 Task: View property listings for Mediterranean-style homes in Scottsdale, Arizona, with a courtyard and tile roofing, and prioritize properties with southwestern aesthetics.
Action: Mouse moved to (385, 210)
Screenshot: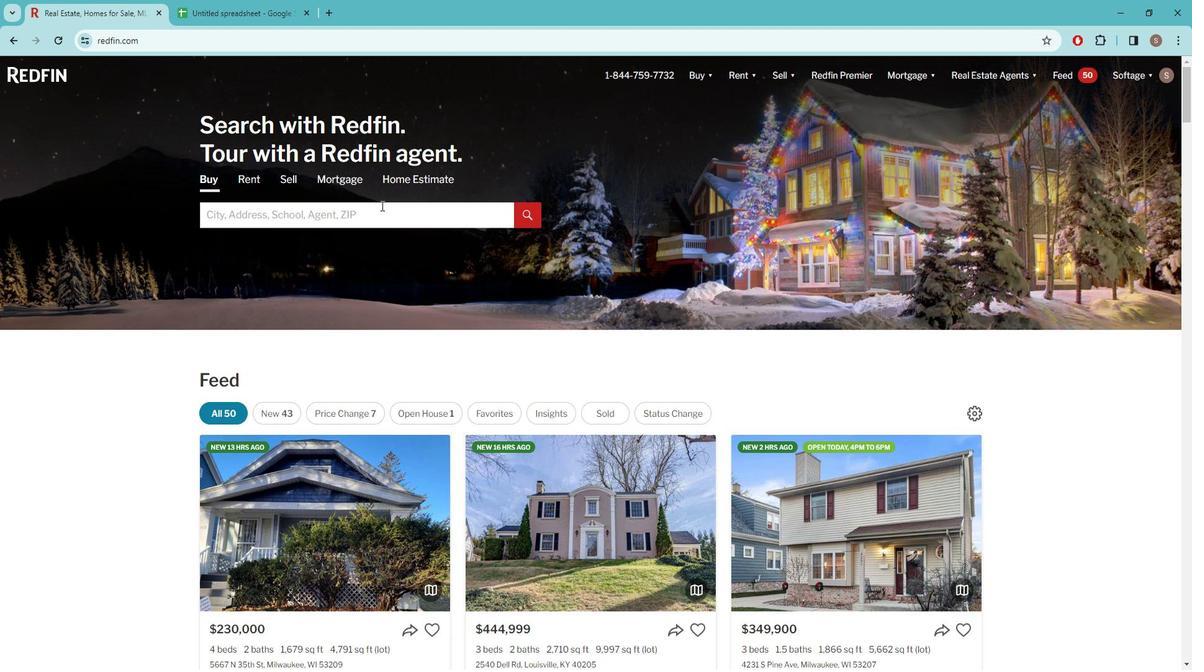 
Action: Mouse pressed left at (385, 210)
Screenshot: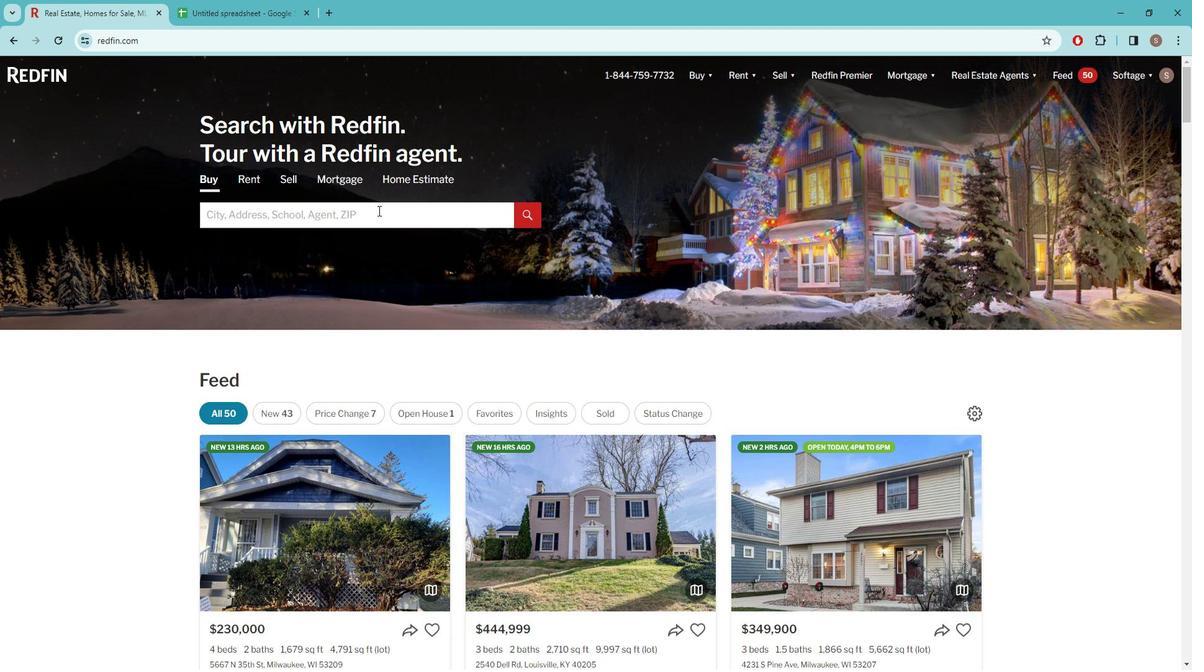 
Action: Key pressed s<Key.caps_lock>COTTSDALE
Screenshot: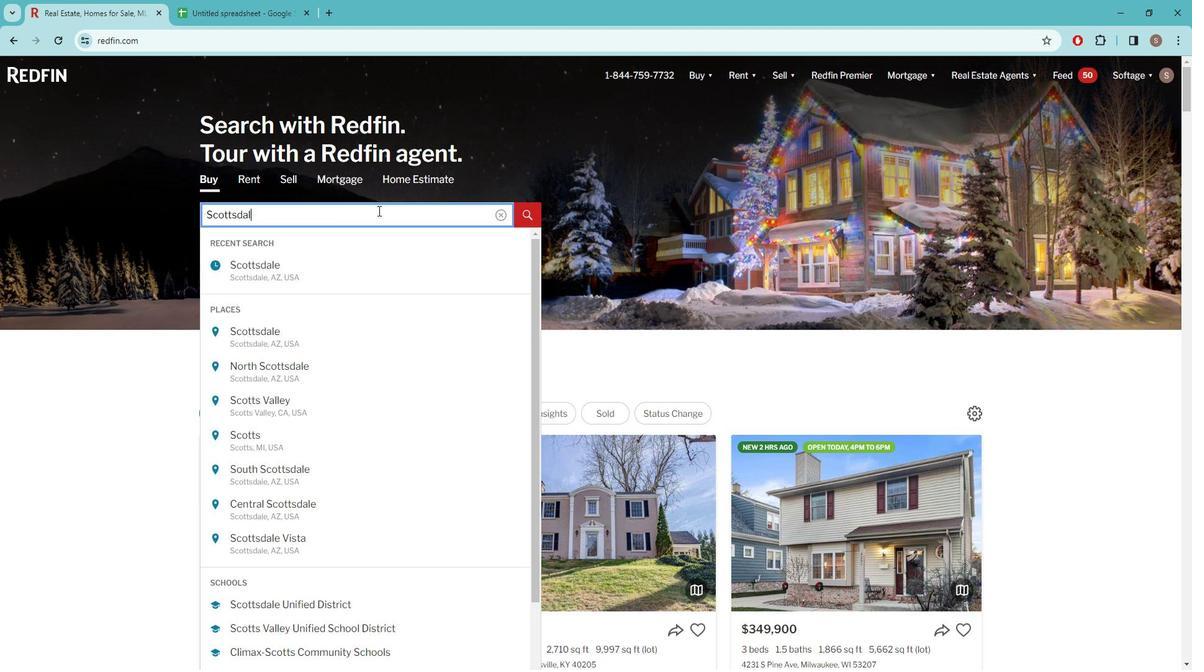 
Action: Mouse moved to (295, 265)
Screenshot: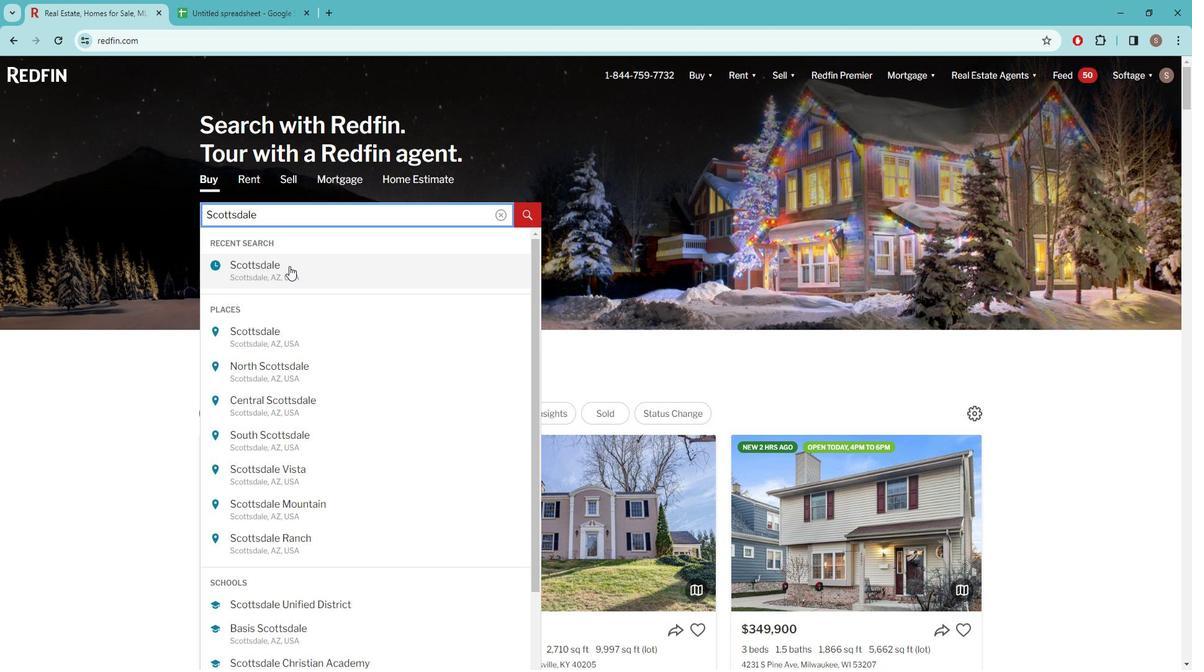 
Action: Mouse pressed left at (295, 265)
Screenshot: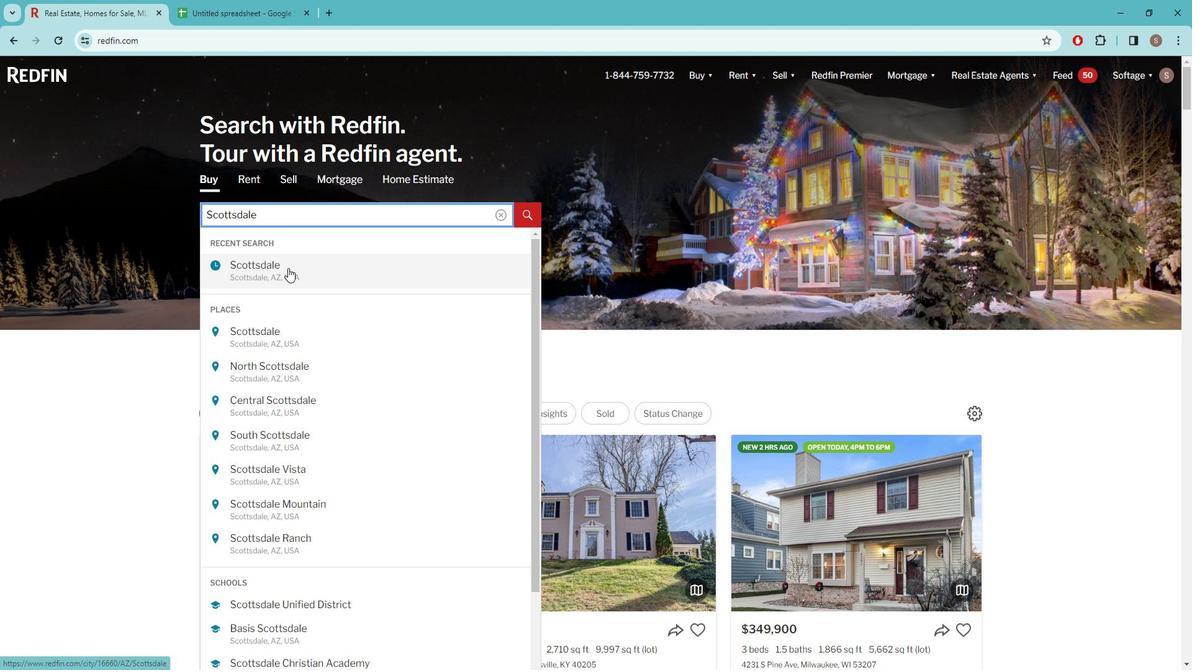 
Action: Mouse moved to (1047, 160)
Screenshot: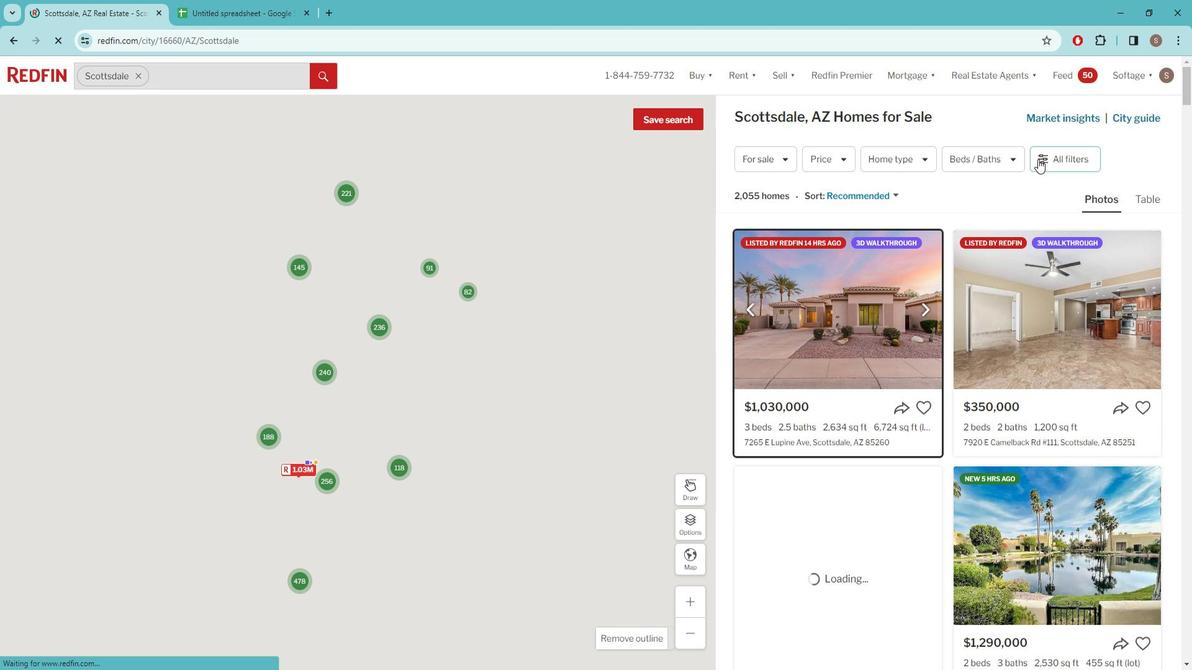 
Action: Mouse pressed left at (1047, 160)
Screenshot: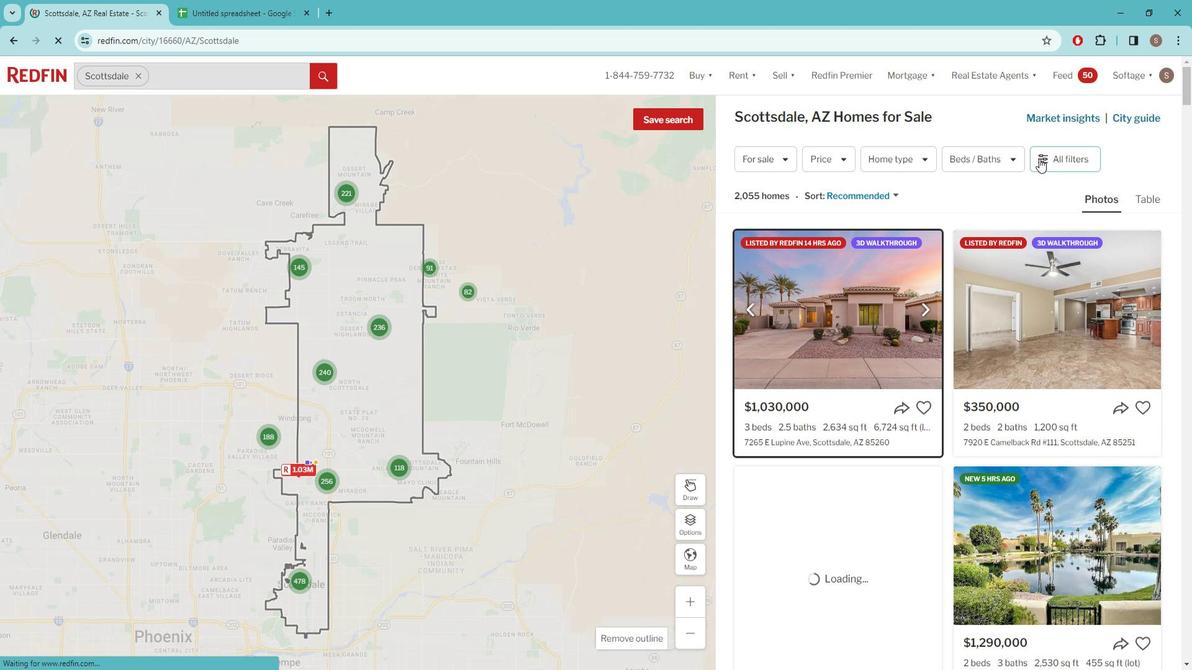 
Action: Mouse moved to (1048, 160)
Screenshot: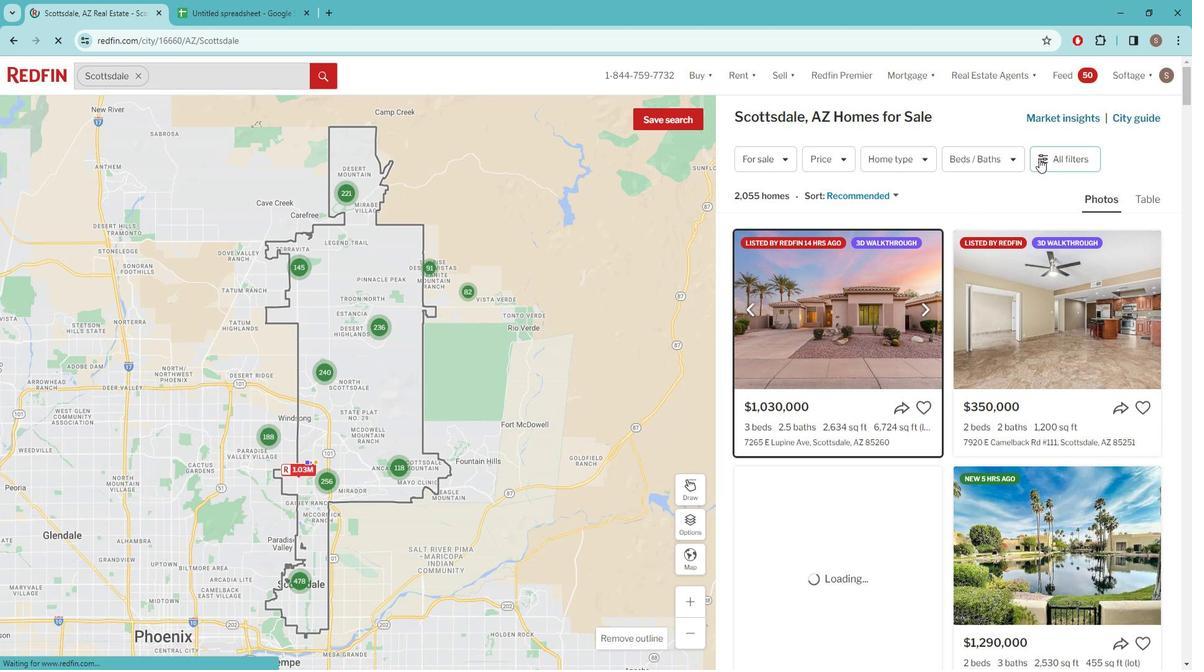 
Action: Mouse pressed left at (1048, 160)
Screenshot: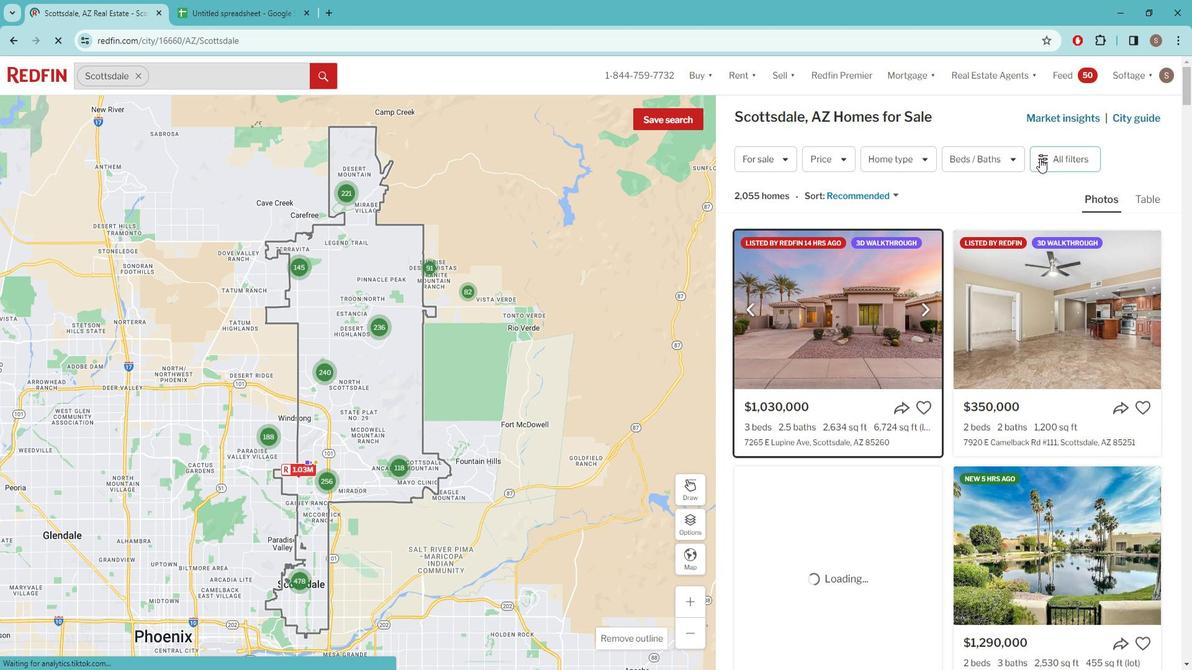 
Action: Mouse pressed left at (1048, 160)
Screenshot: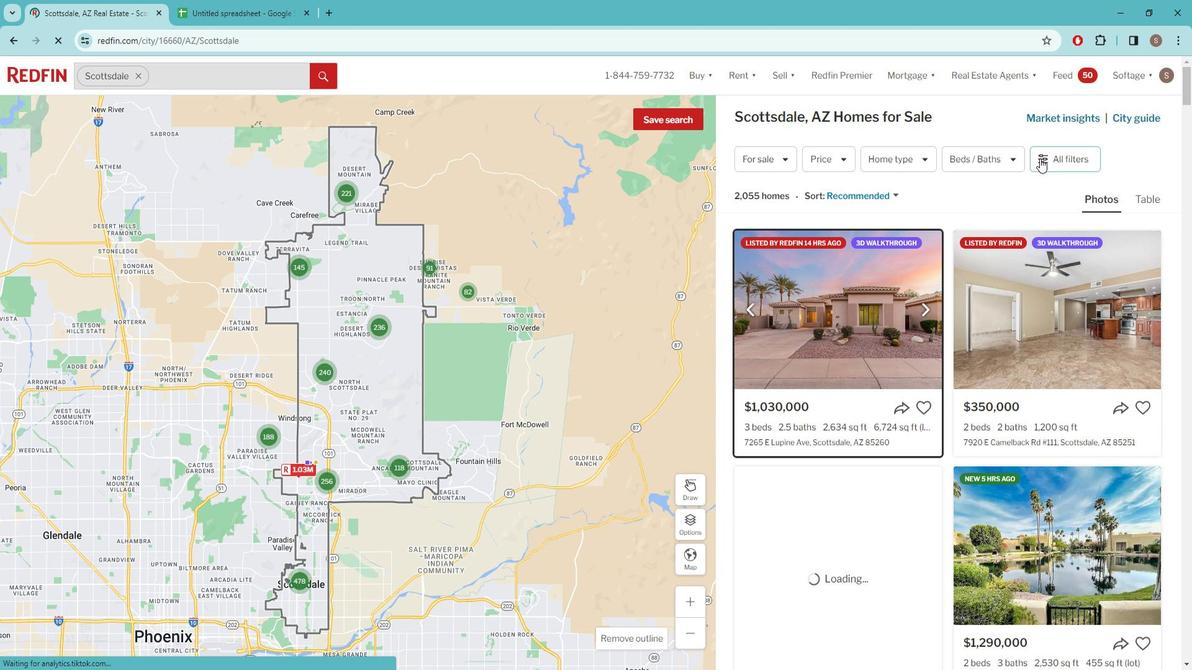 
Action: Mouse moved to (1048, 156)
Screenshot: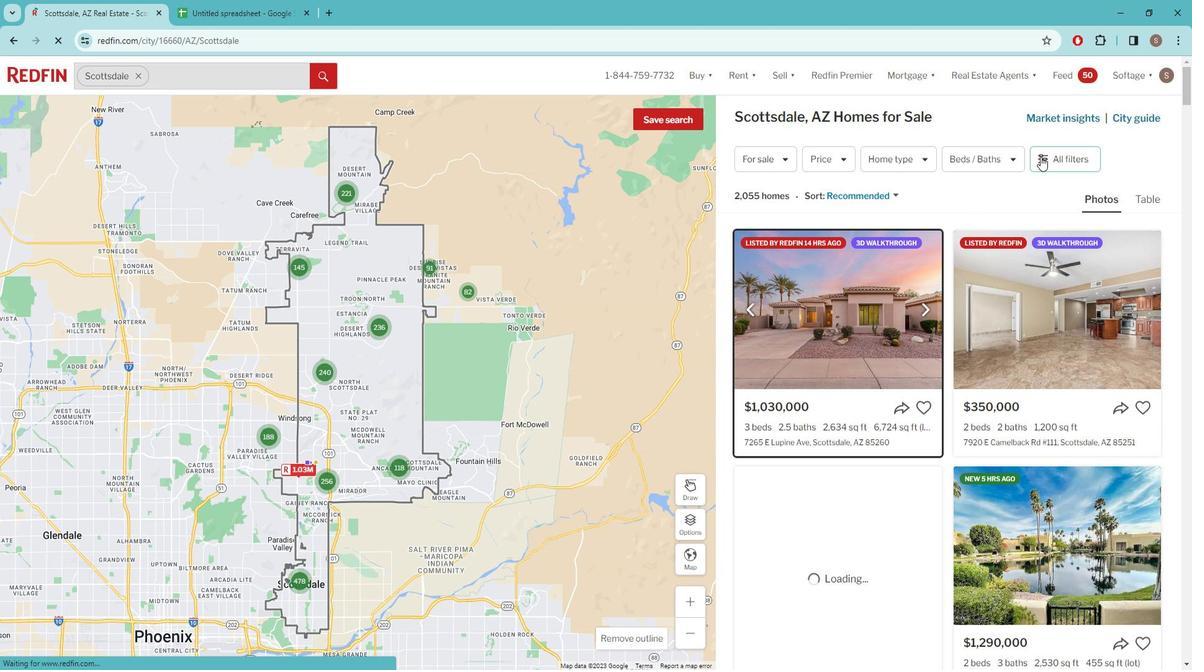 
Action: Mouse pressed left at (1048, 156)
Screenshot: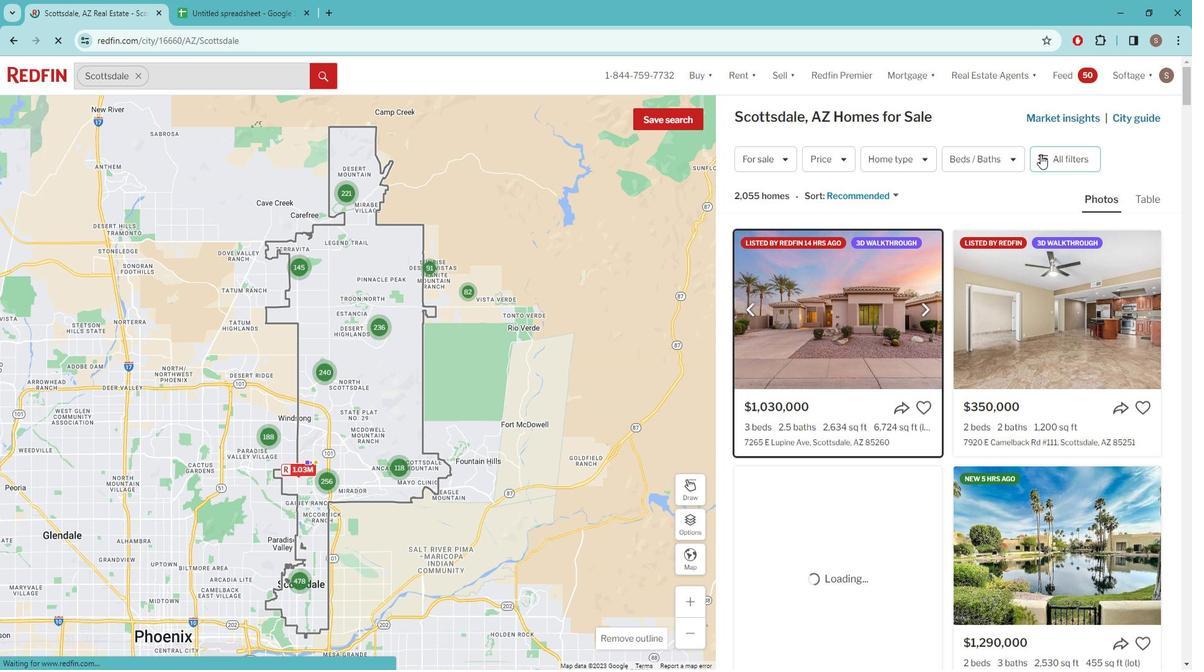 
Action: Mouse moved to (1058, 155)
Screenshot: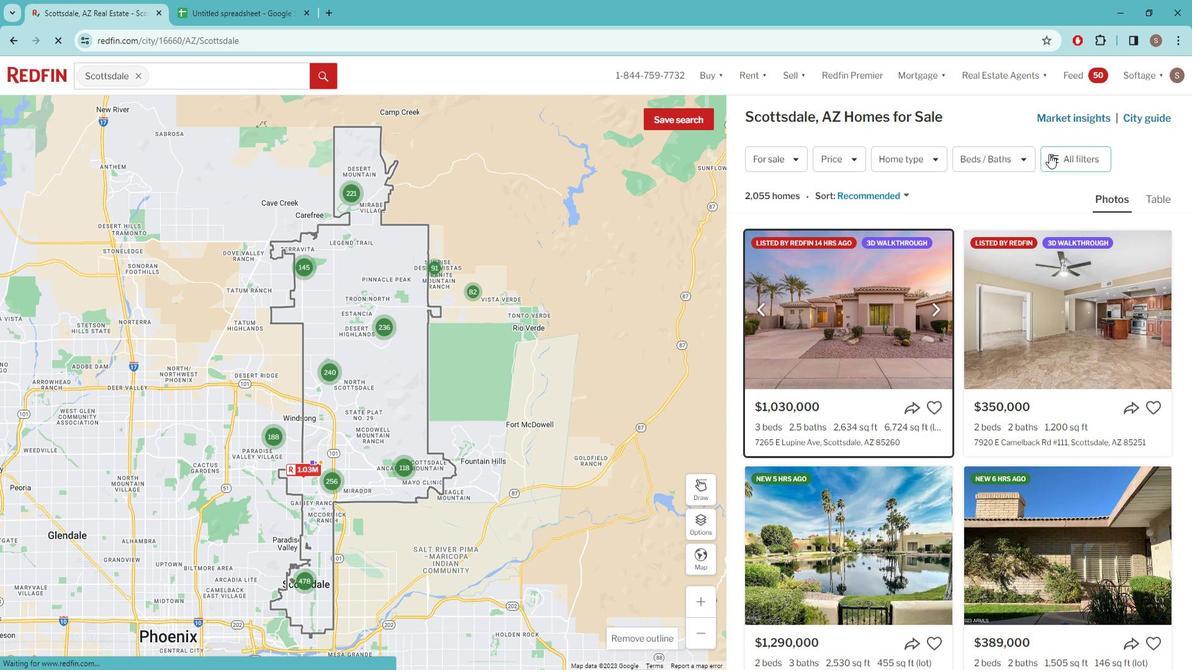 
Action: Mouse pressed left at (1058, 155)
Screenshot: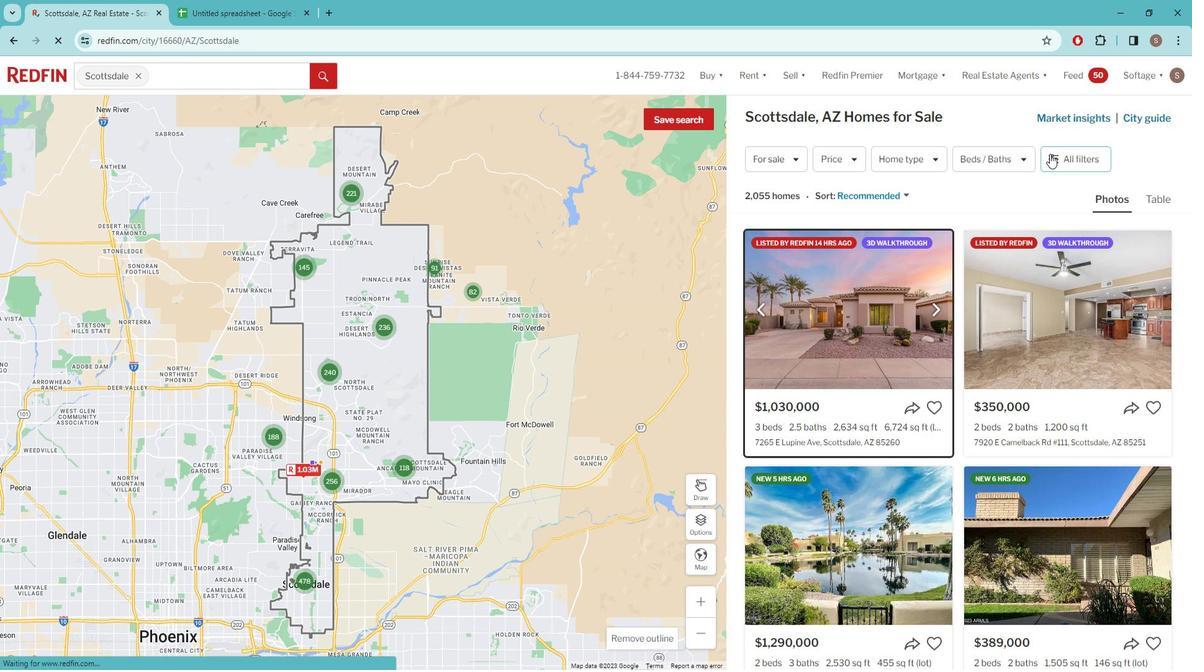 
Action: Mouse pressed left at (1058, 155)
Screenshot: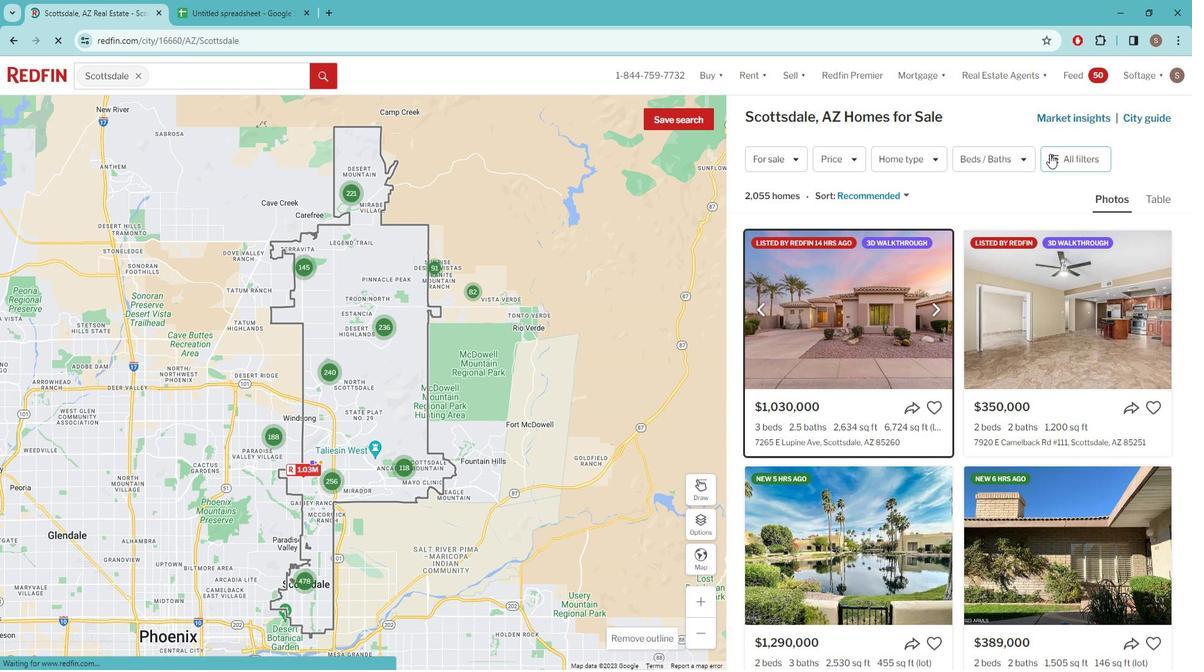 
Action: Mouse moved to (943, 244)
Screenshot: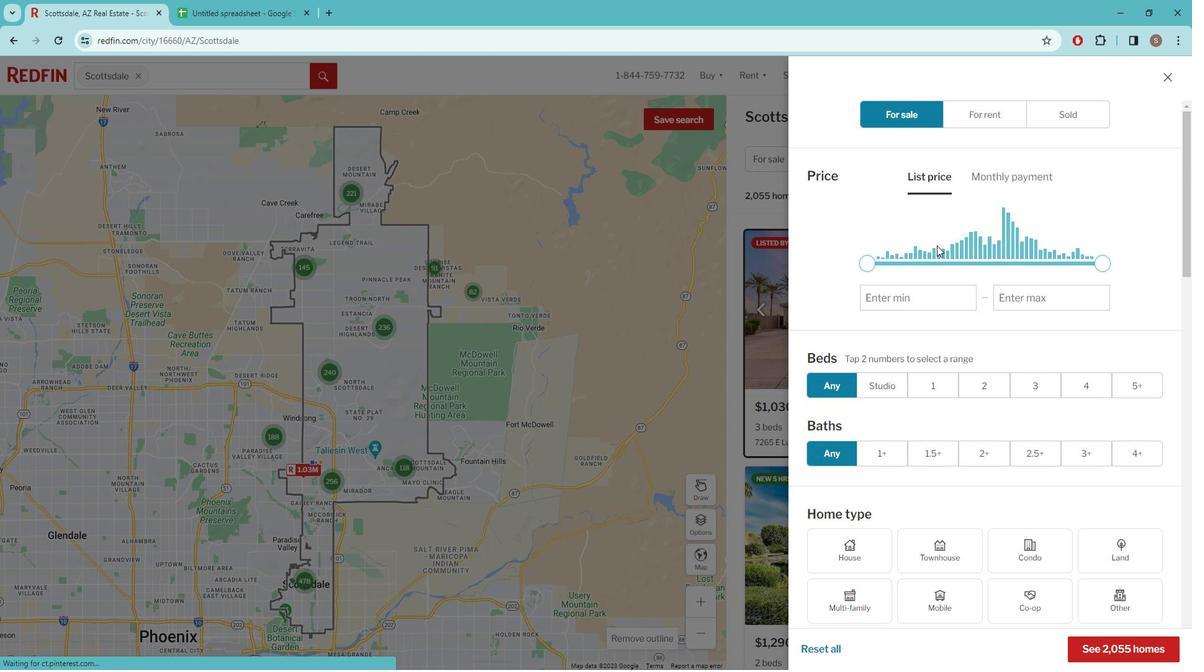 
Action: Mouse scrolled (943, 244) with delta (0, 0)
Screenshot: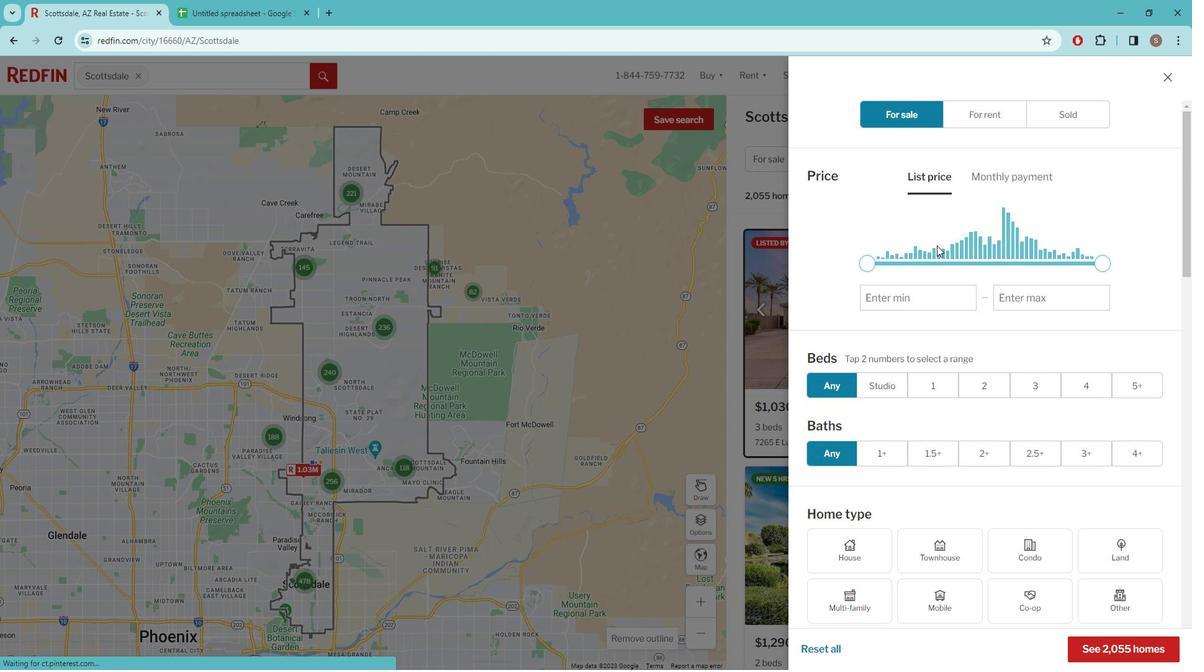 
Action: Mouse moved to (938, 246)
Screenshot: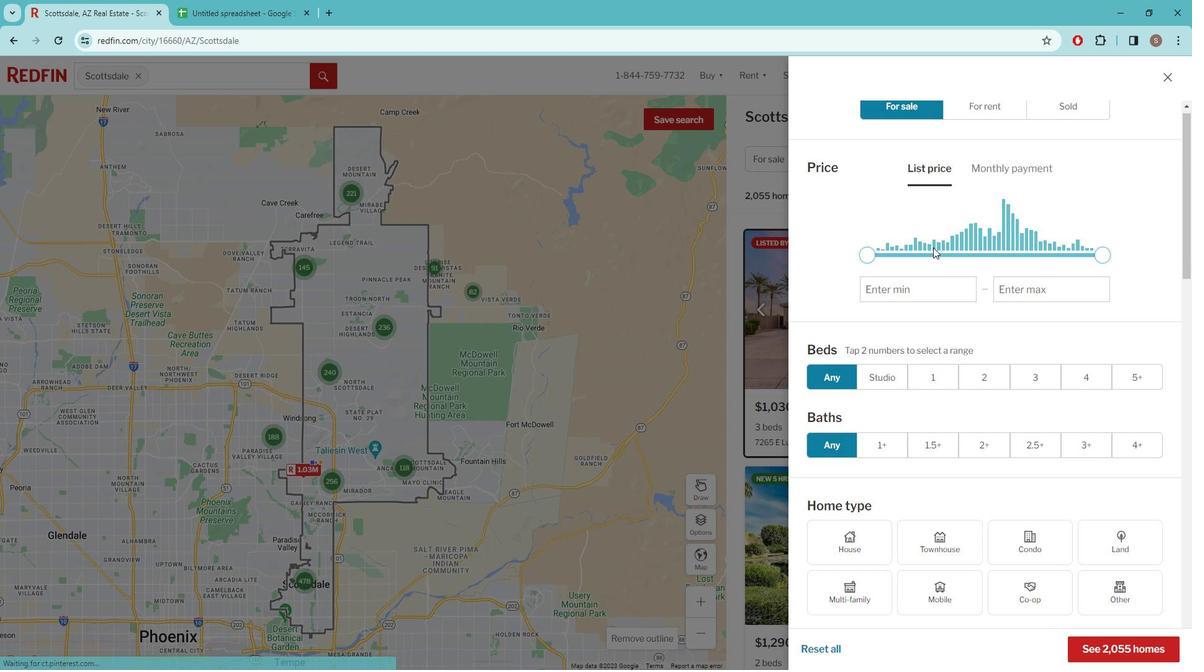 
Action: Mouse scrolled (938, 245) with delta (0, 0)
Screenshot: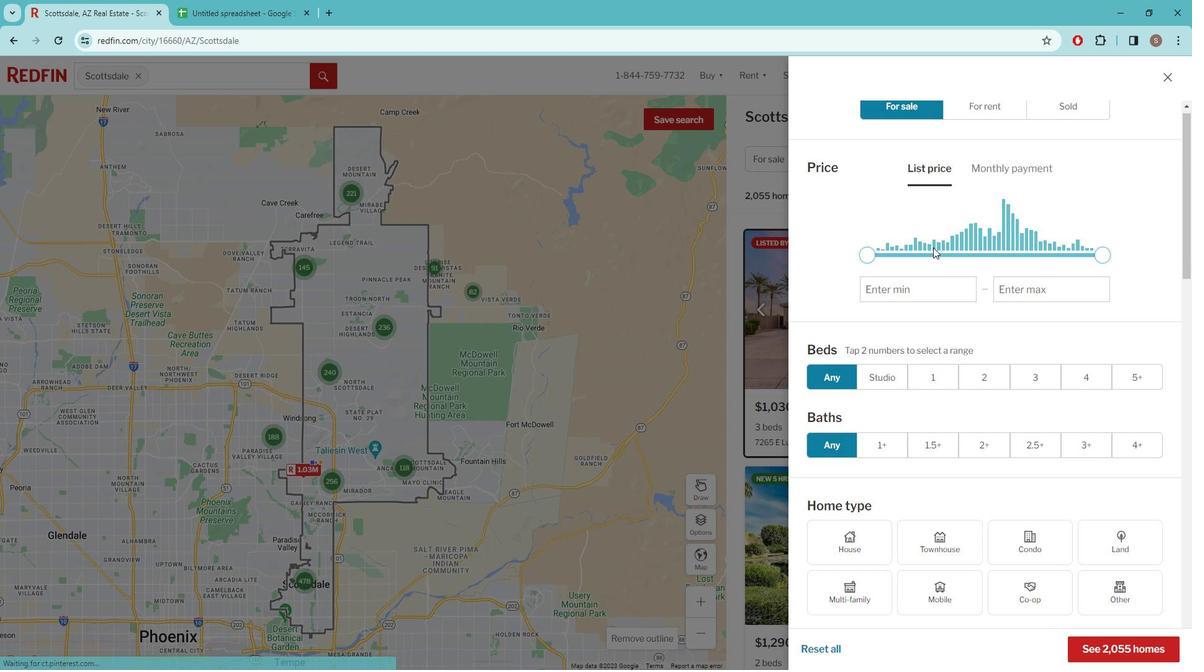 
Action: Mouse moved to (934, 247)
Screenshot: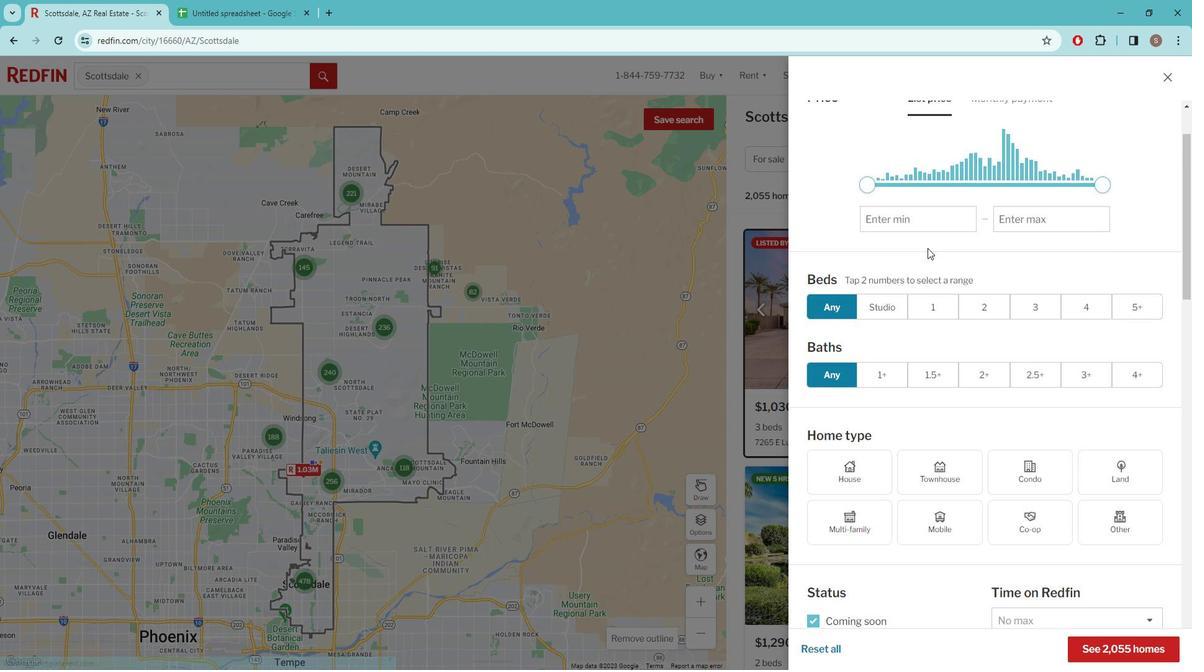 
Action: Mouse scrolled (934, 247) with delta (0, 0)
Screenshot: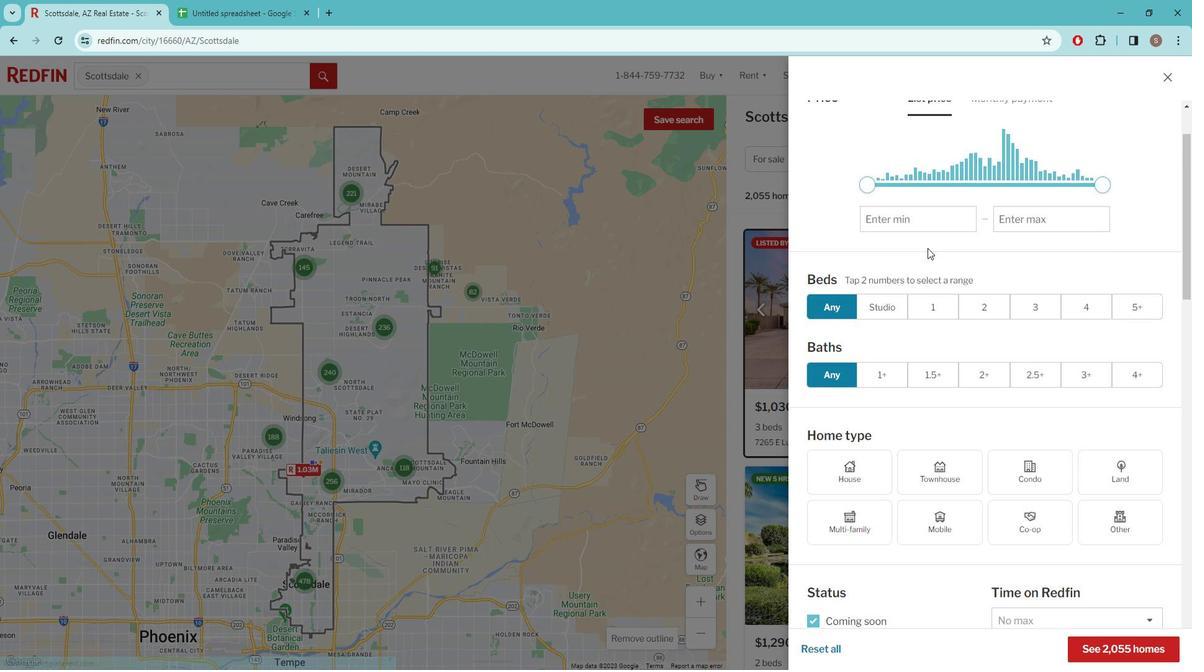 
Action: Mouse moved to (918, 250)
Screenshot: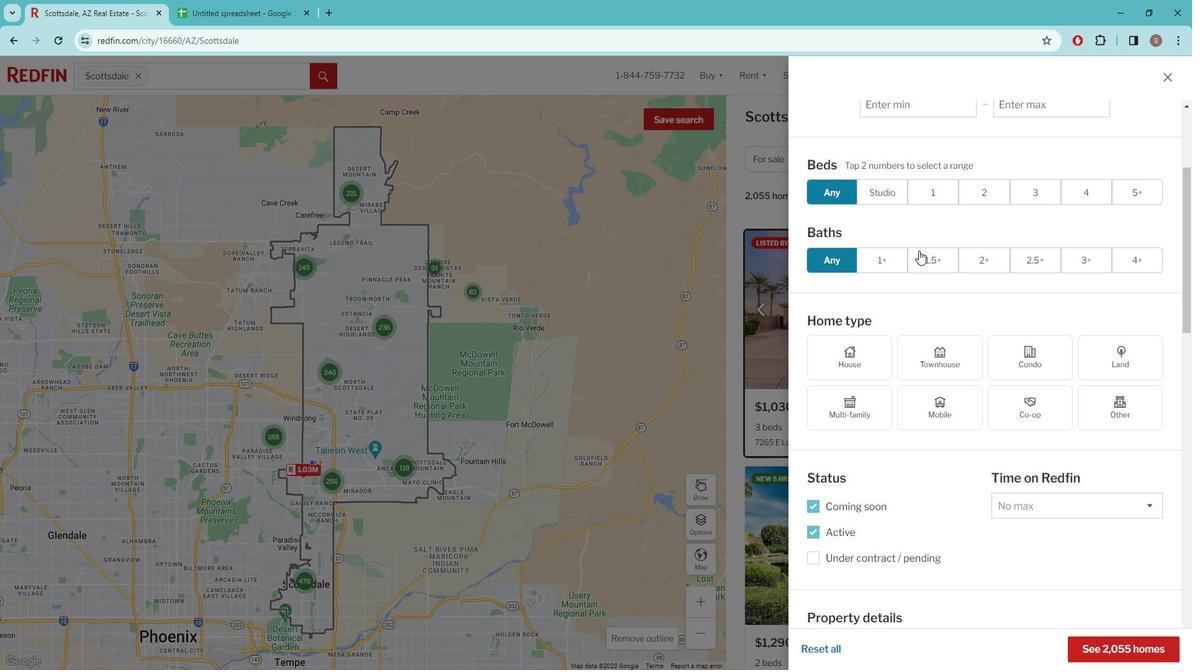 
Action: Mouse scrolled (918, 250) with delta (0, 0)
Screenshot: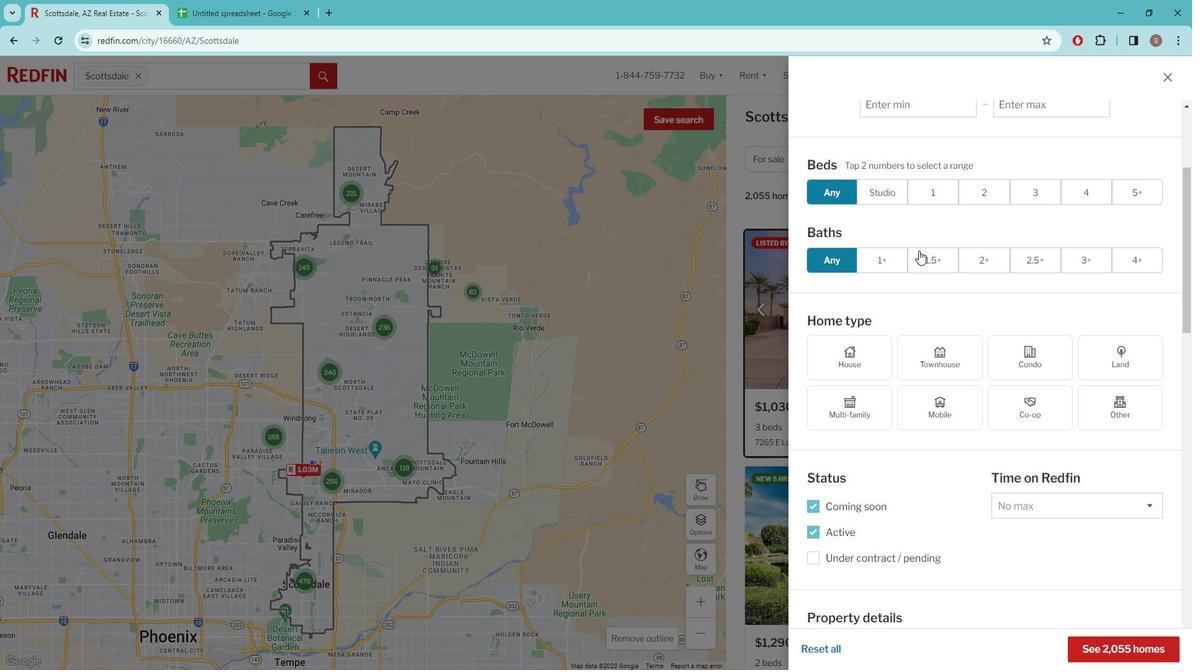 
Action: Mouse moved to (912, 254)
Screenshot: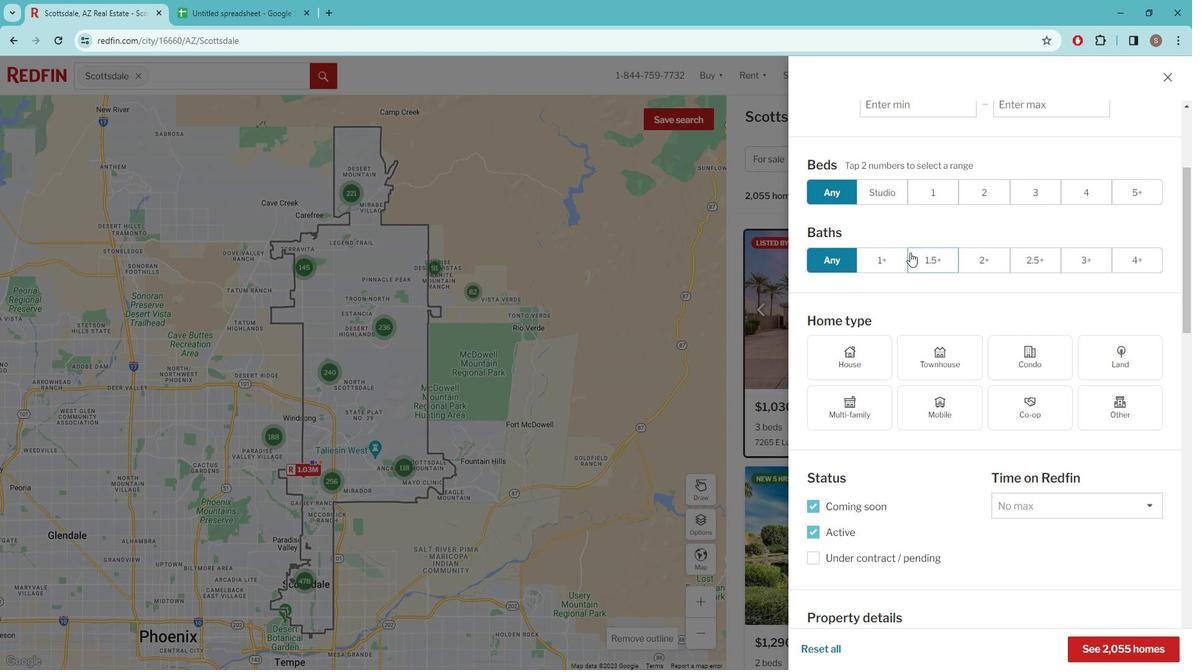 
Action: Mouse scrolled (912, 253) with delta (0, 0)
Screenshot: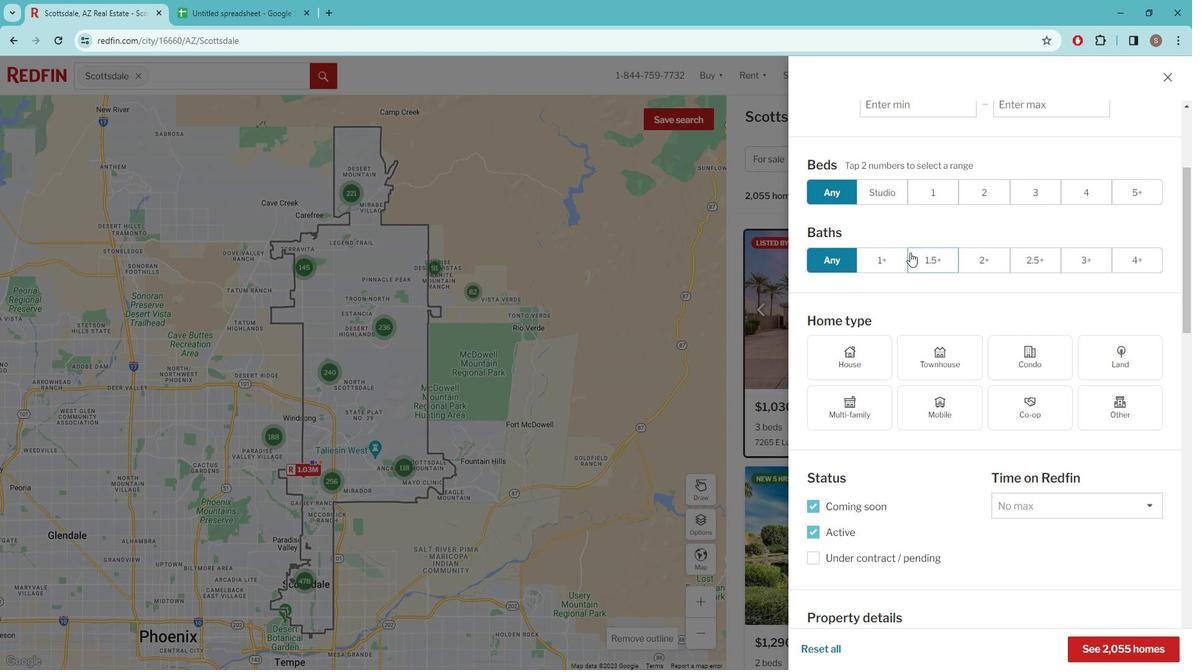 
Action: Mouse moved to (853, 287)
Screenshot: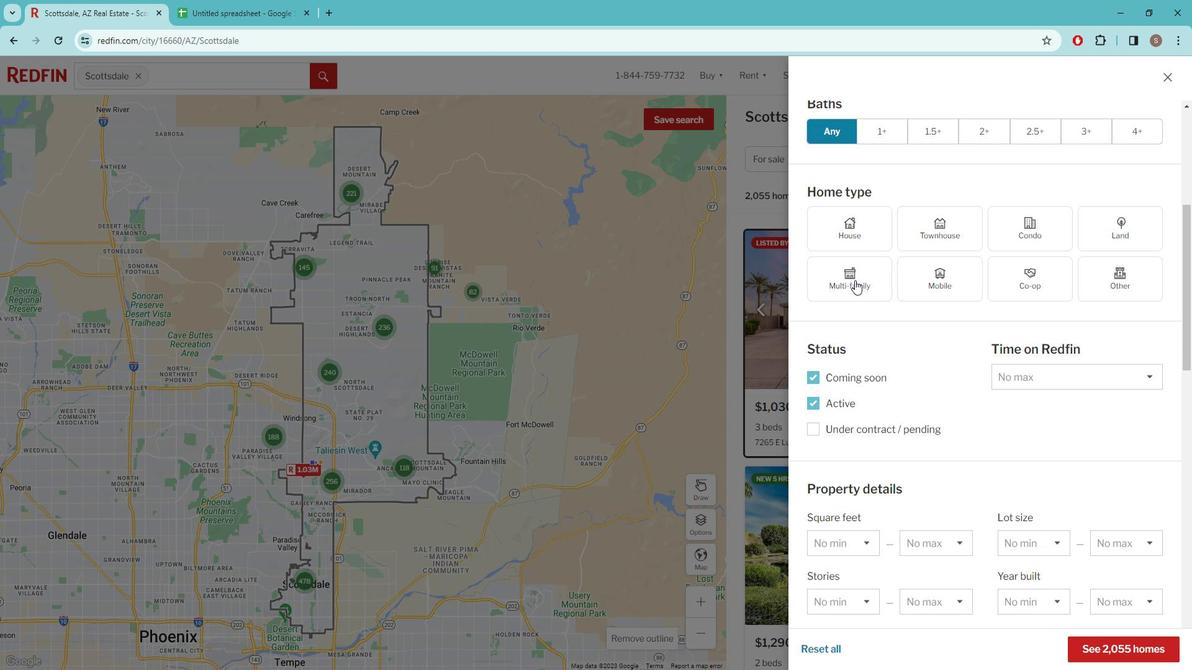 
Action: Mouse scrolled (853, 287) with delta (0, 0)
Screenshot: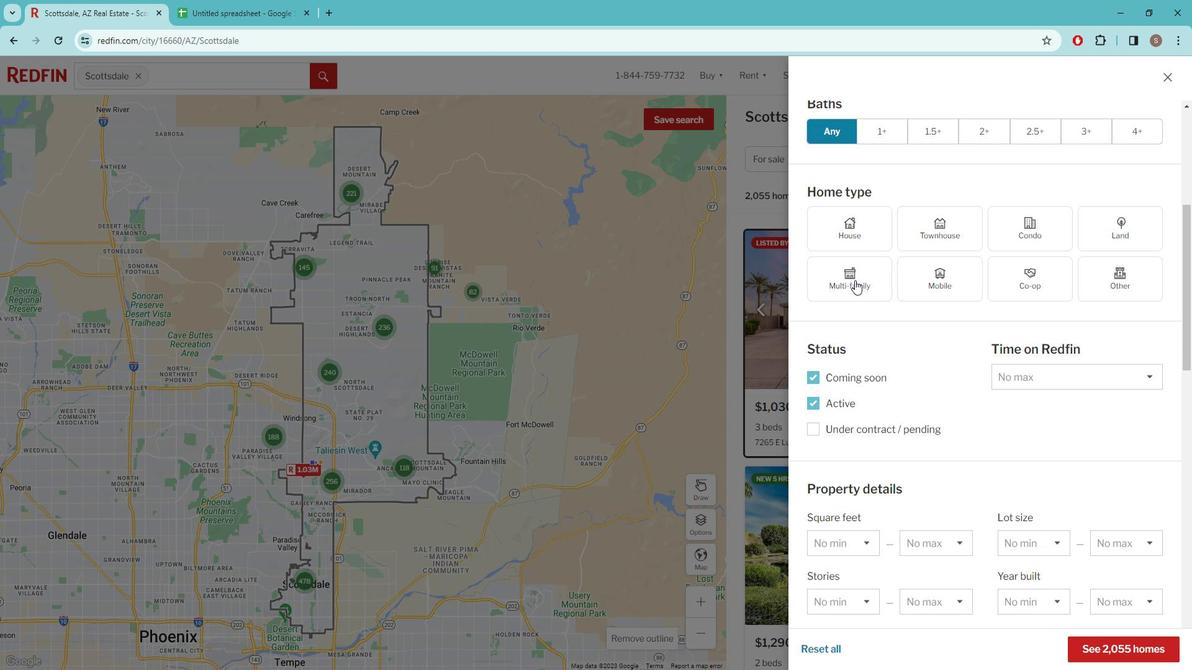 
Action: Mouse moved to (851, 290)
Screenshot: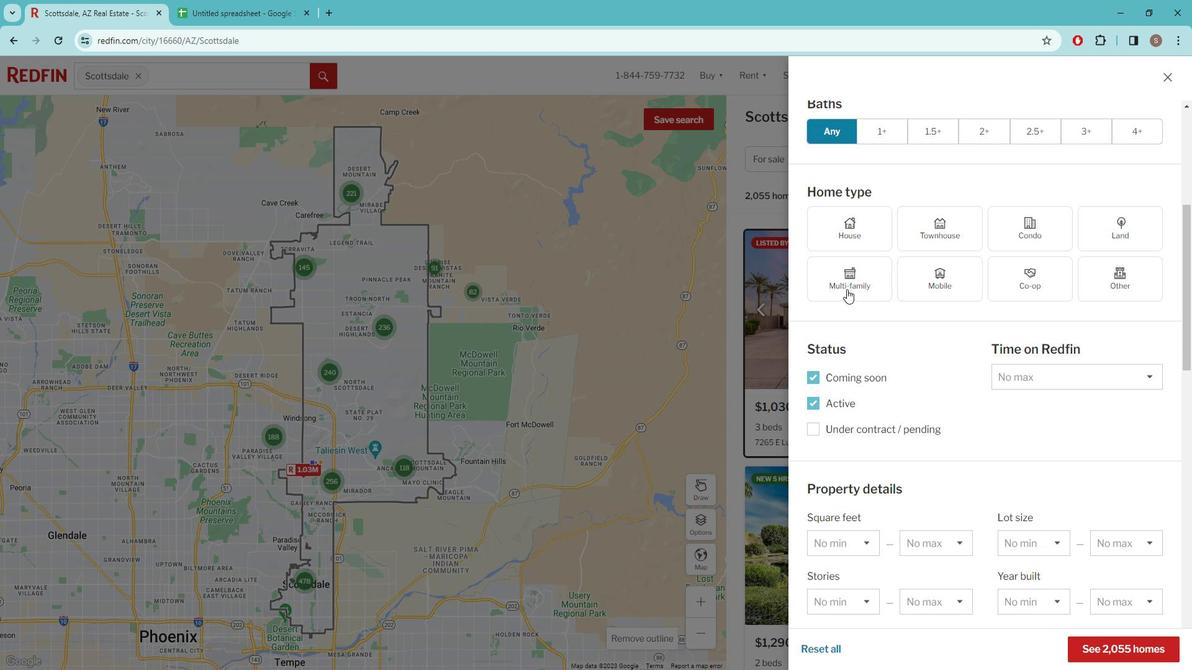 
Action: Mouse scrolled (851, 290) with delta (0, 0)
Screenshot: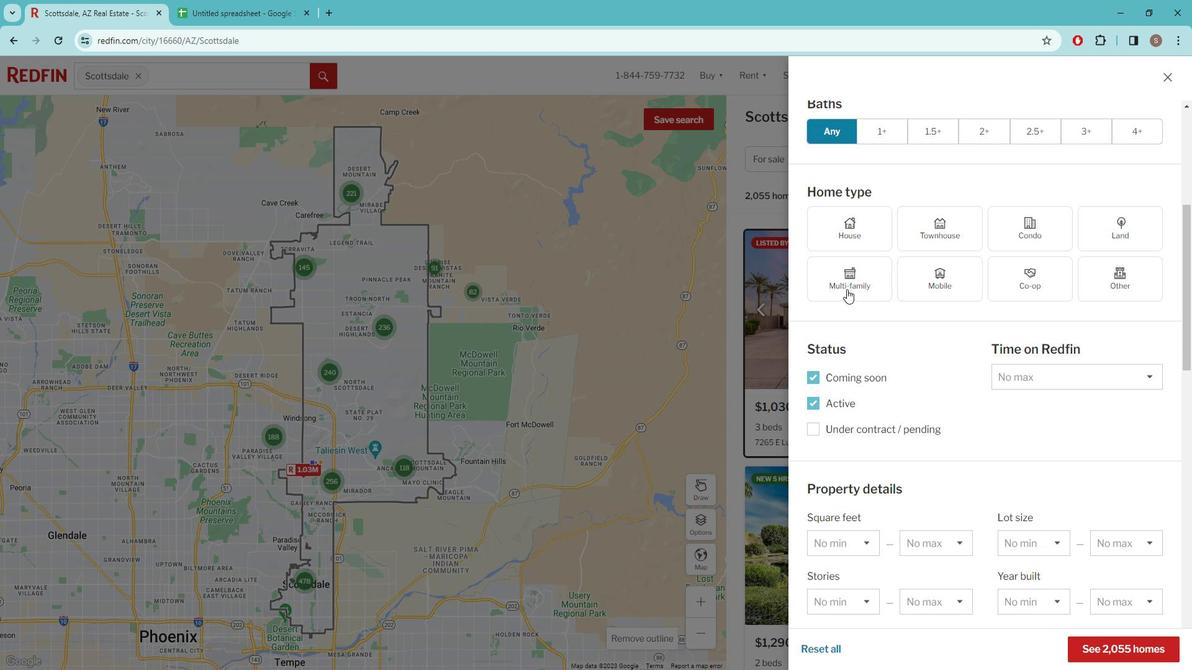 
Action: Mouse moved to (846, 295)
Screenshot: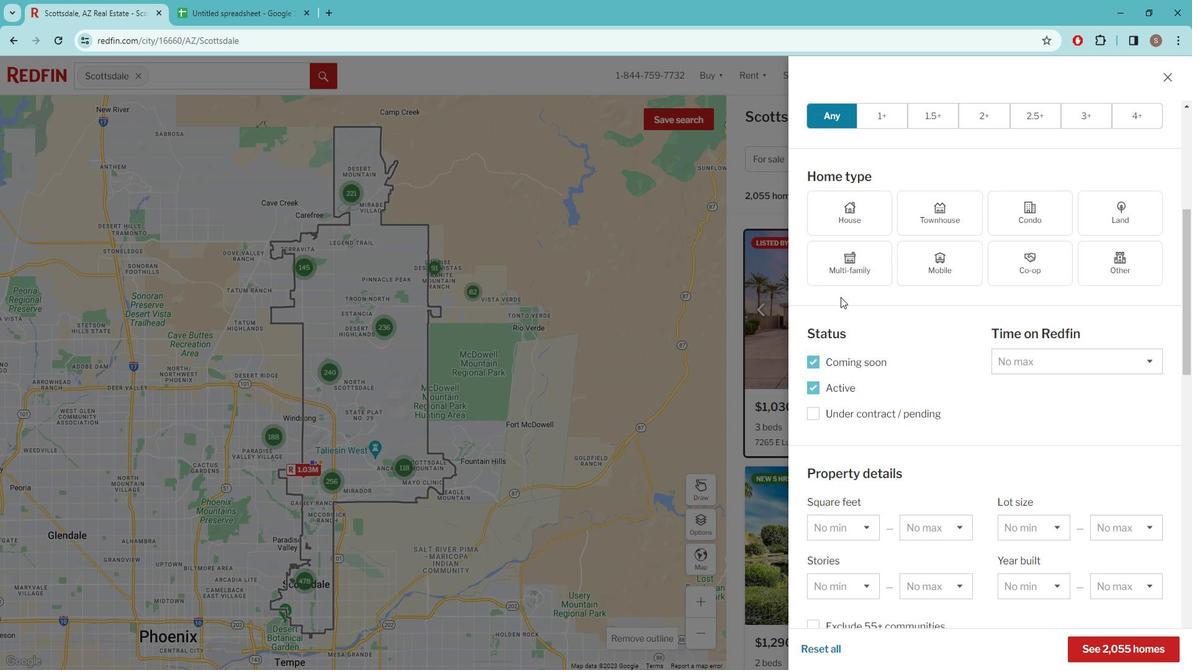 
Action: Mouse scrolled (846, 294) with delta (0, 0)
Screenshot: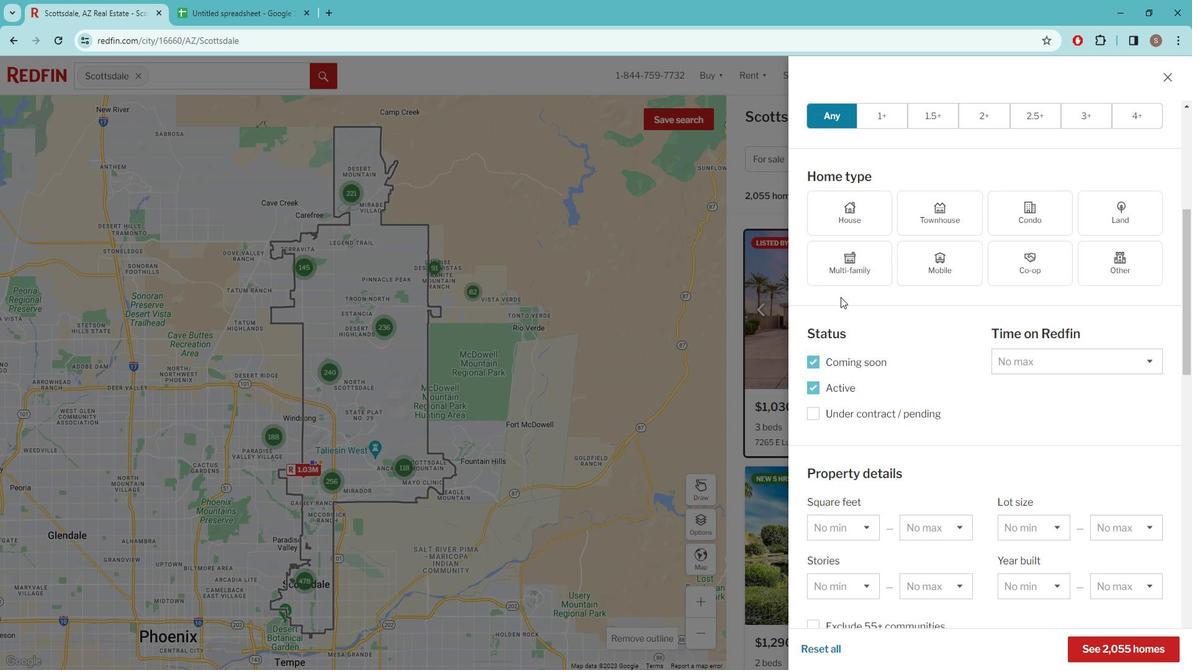 
Action: Mouse moved to (793, 324)
Screenshot: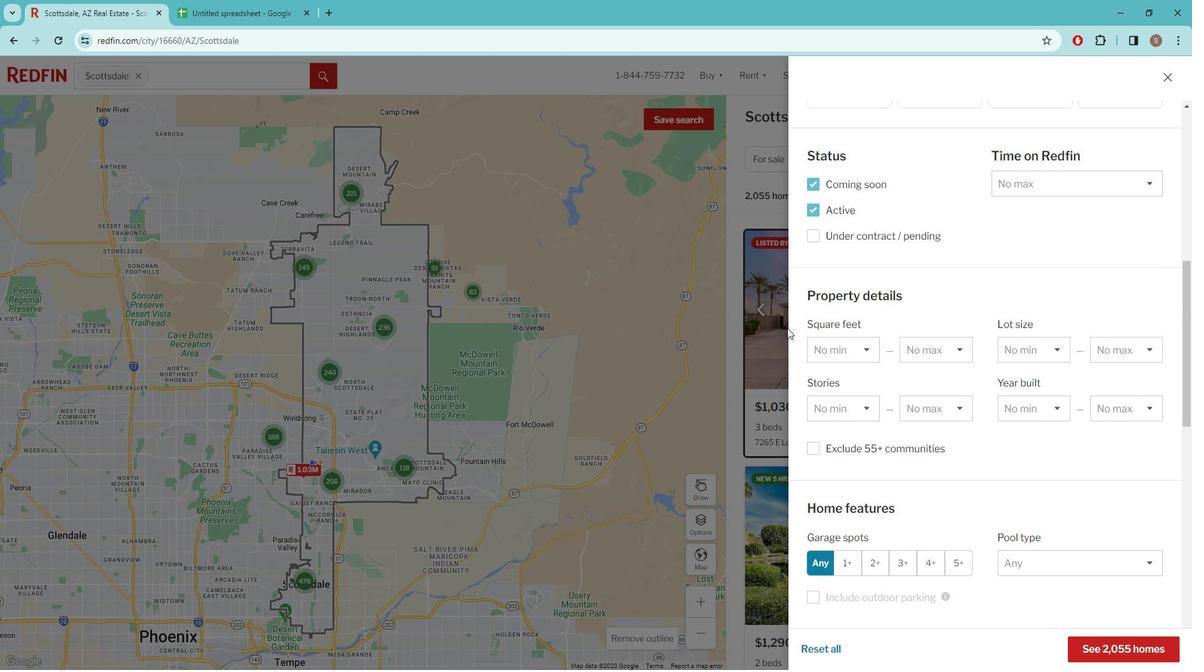 
Action: Mouse scrolled (793, 323) with delta (0, 0)
Screenshot: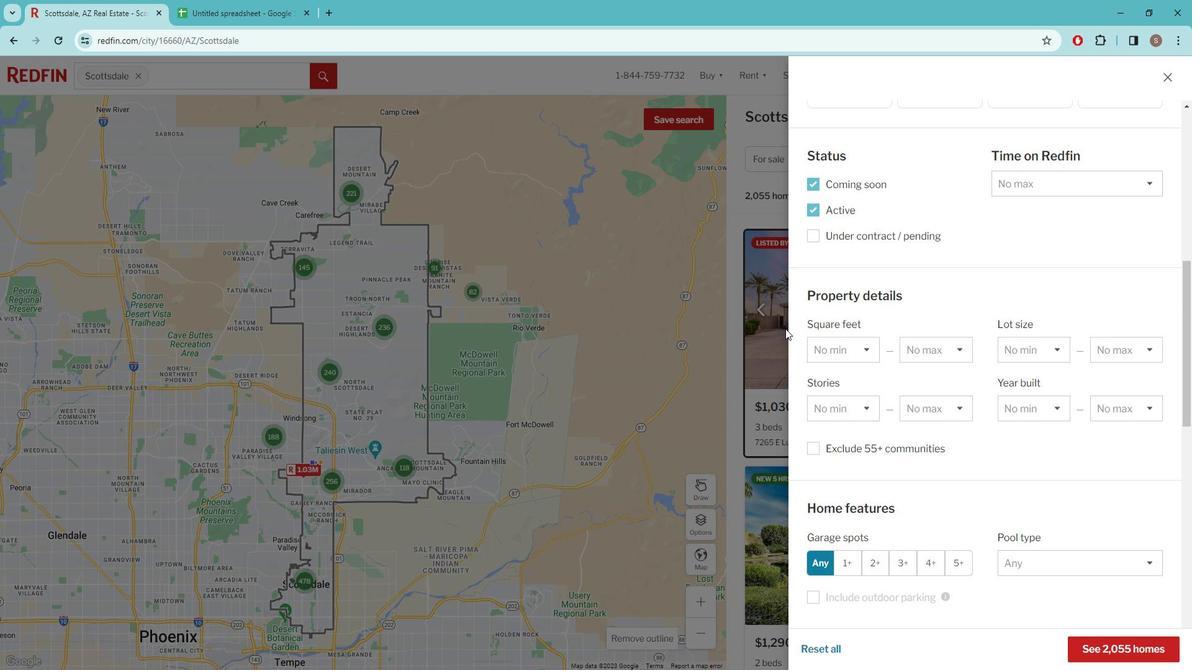 
Action: Mouse moved to (793, 324)
Screenshot: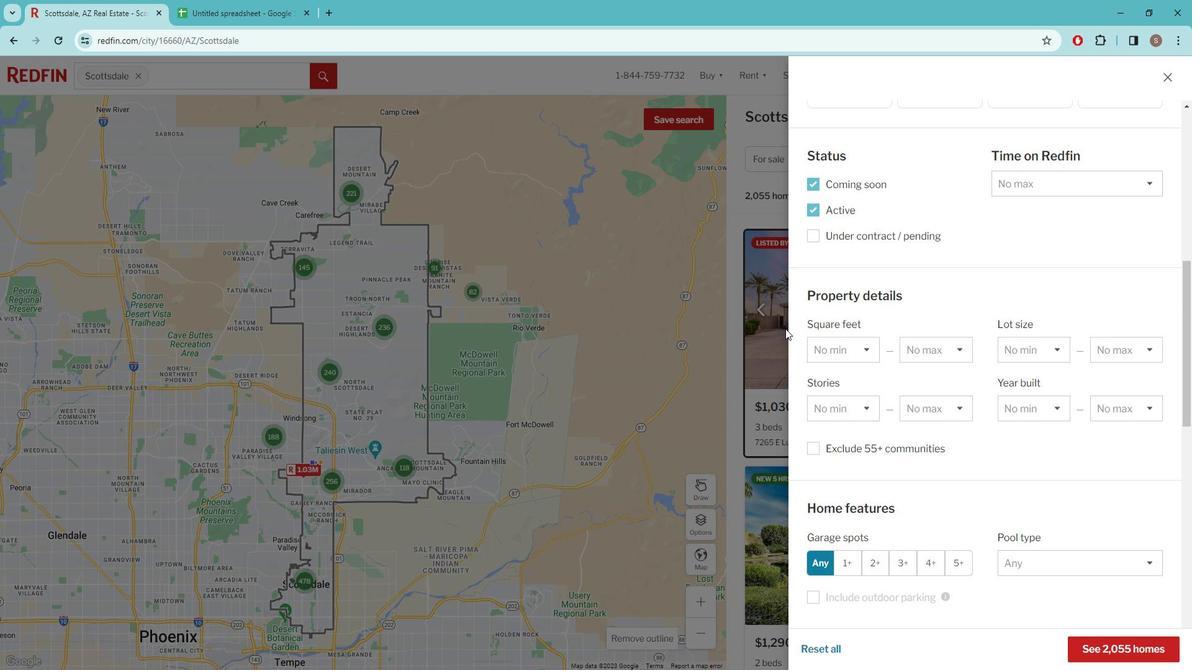 
Action: Mouse scrolled (793, 324) with delta (0, 0)
Screenshot: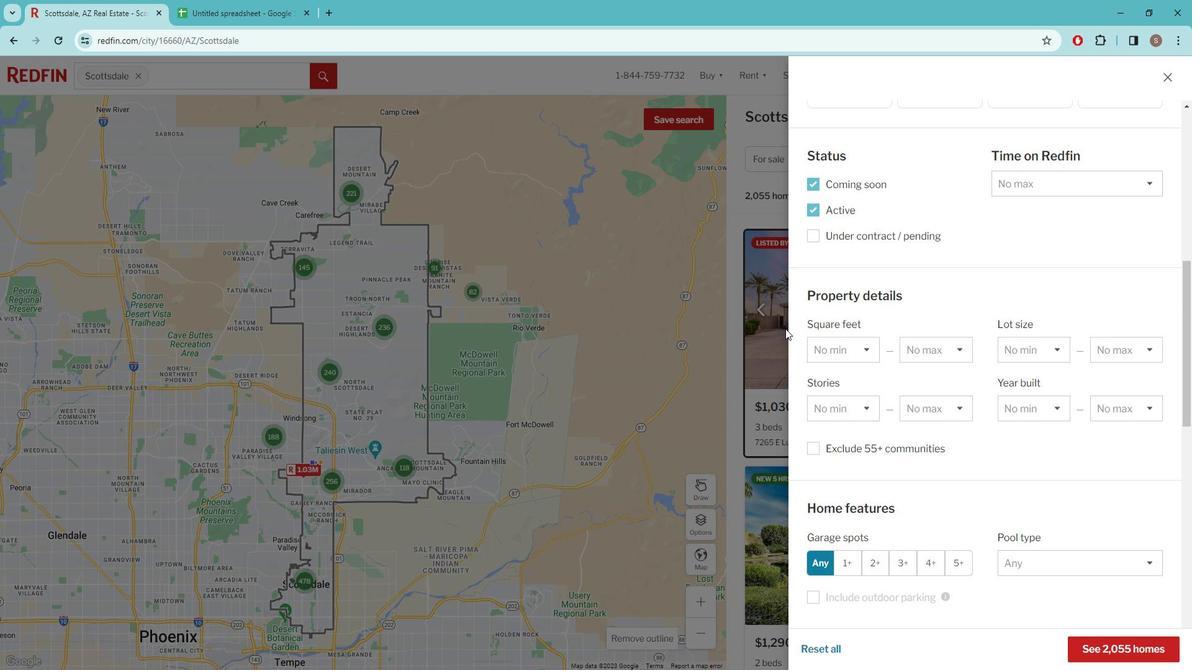 
Action: Mouse moved to (793, 326)
Screenshot: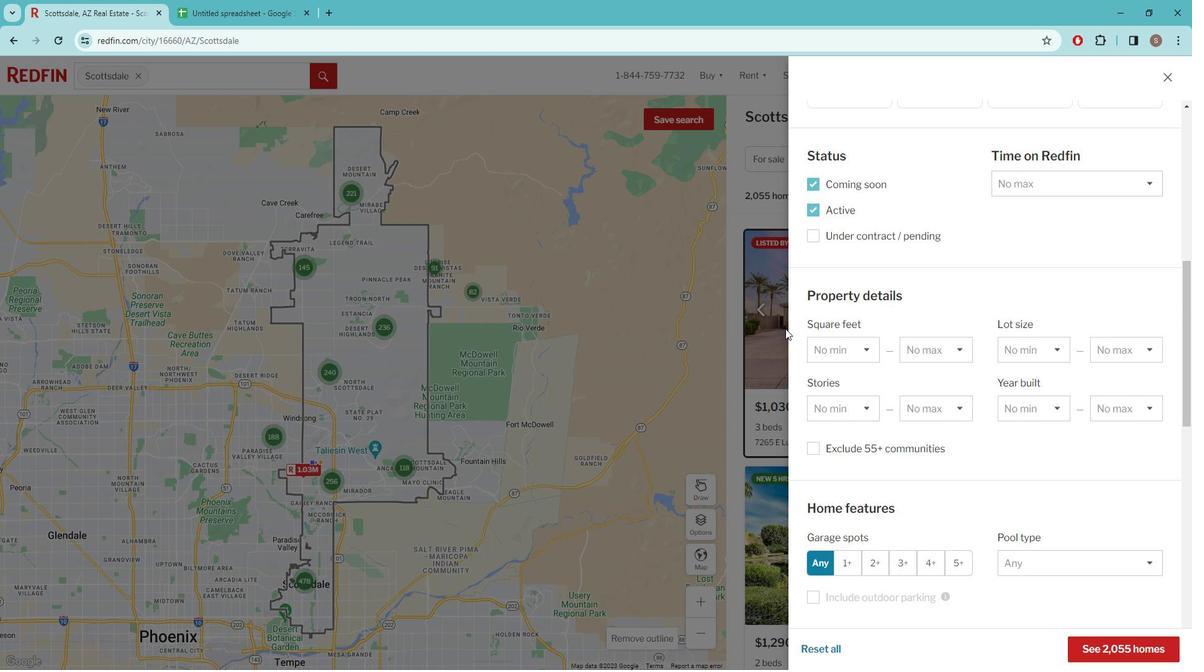 
Action: Mouse scrolled (793, 325) with delta (0, 0)
Screenshot: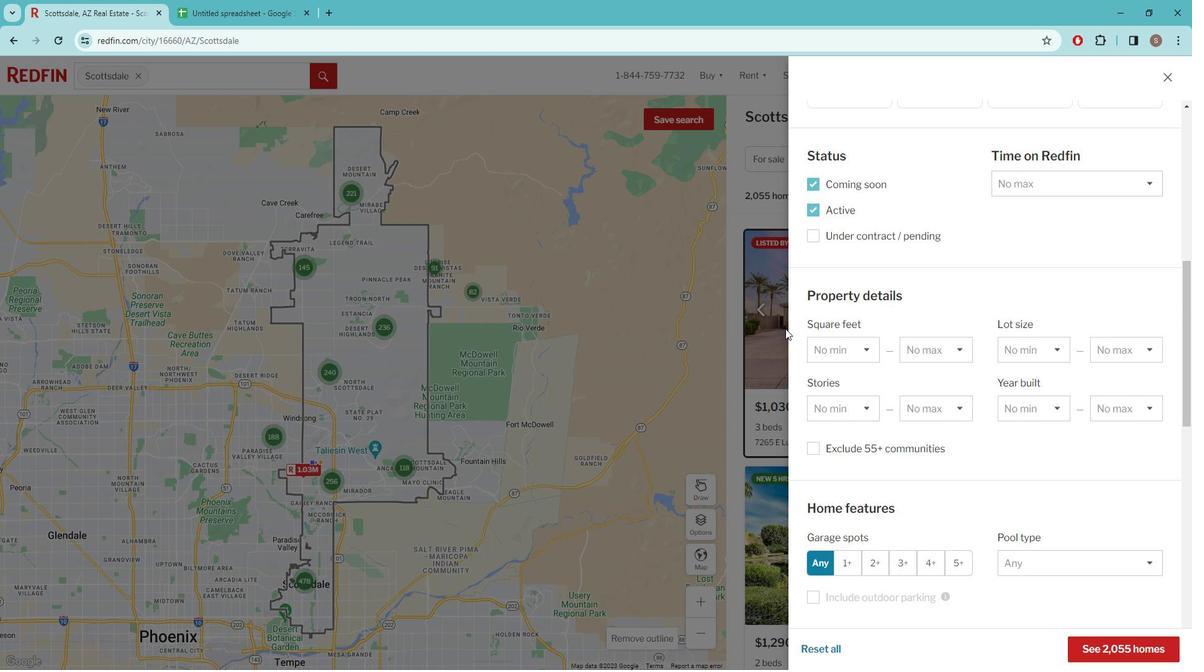 
Action: Mouse moved to (892, 382)
Screenshot: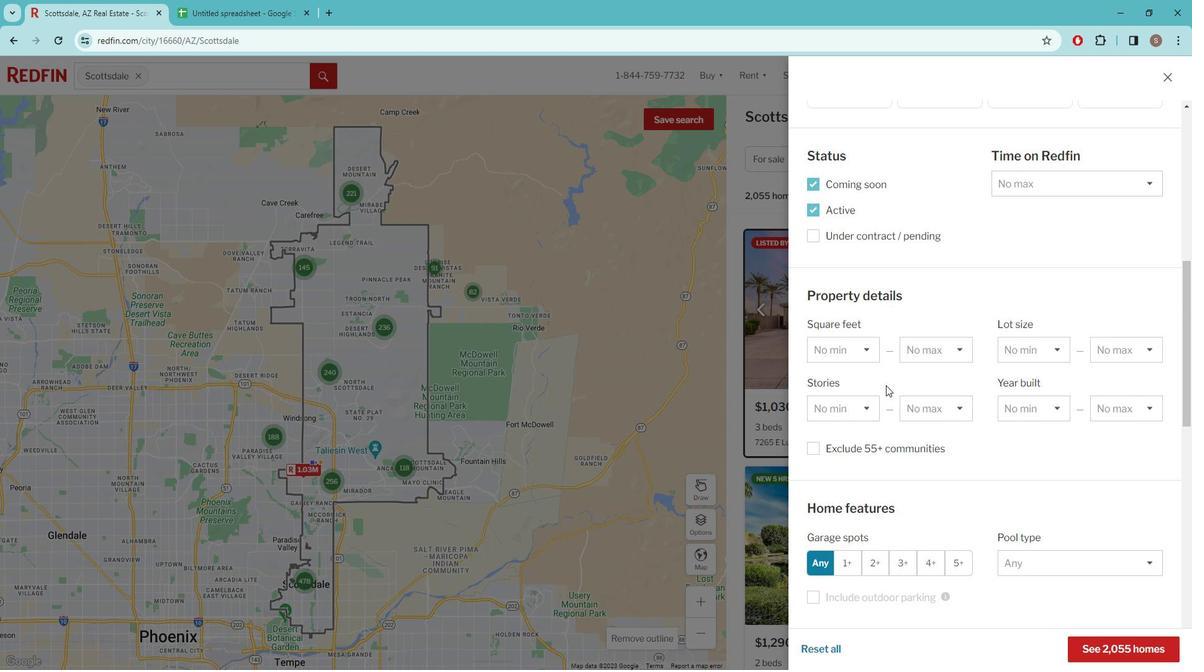 
Action: Mouse scrolled (892, 381) with delta (0, 0)
Screenshot: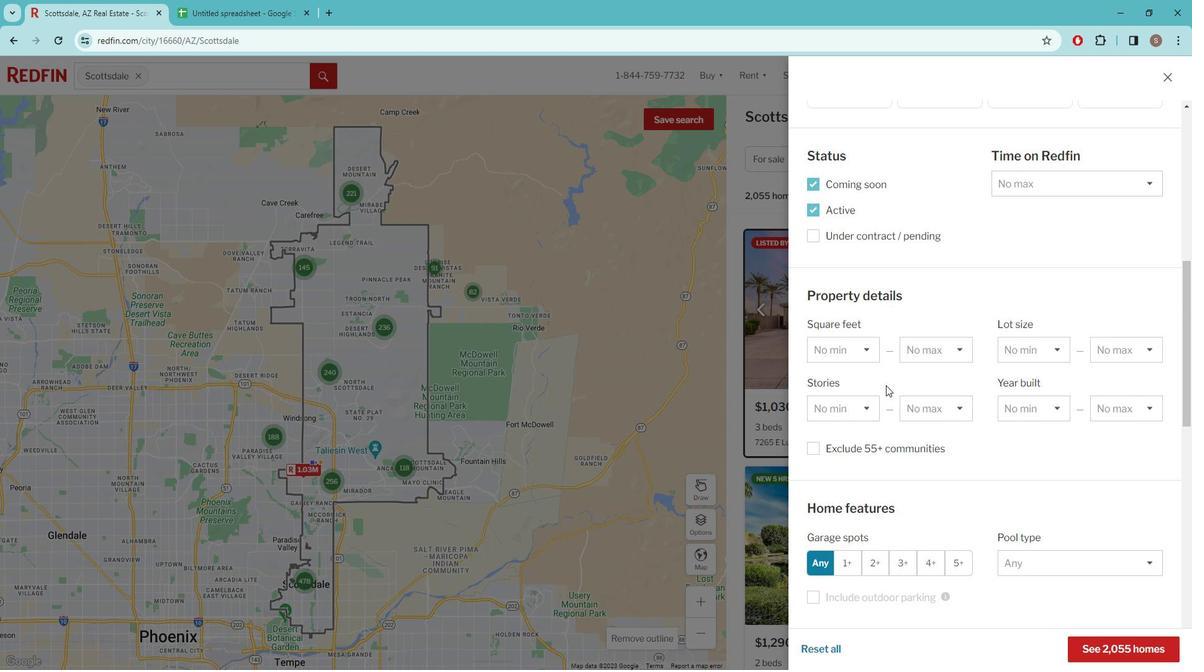 
Action: Mouse moved to (891, 383)
Screenshot: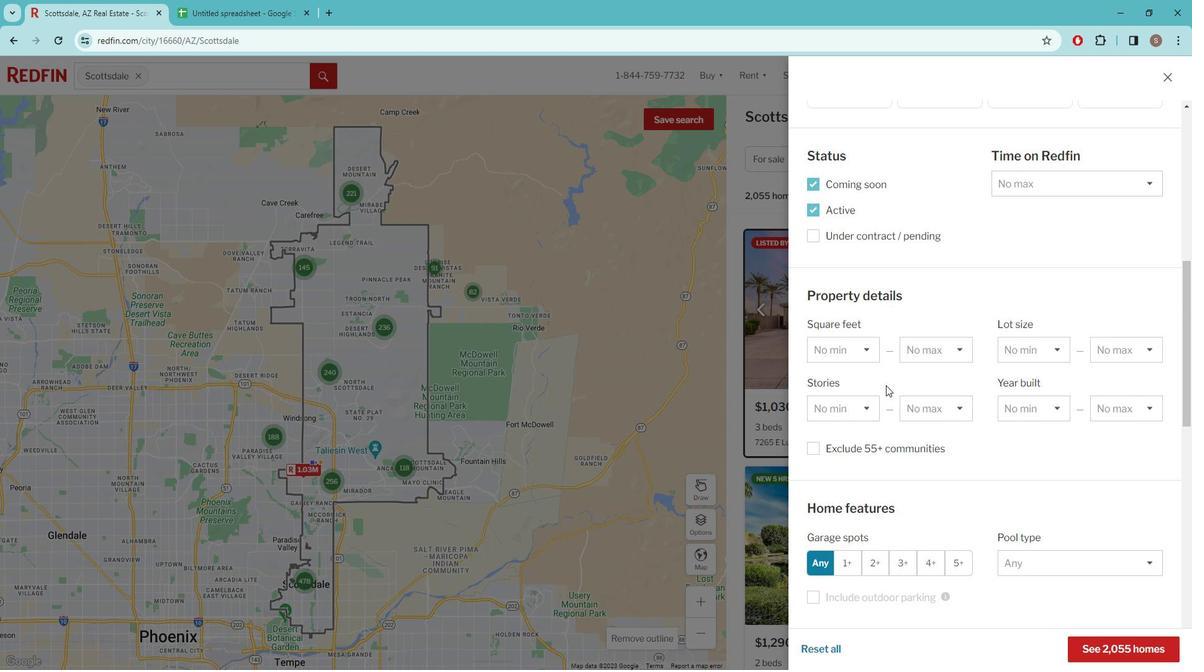 
Action: Mouse scrolled (891, 382) with delta (0, 0)
Screenshot: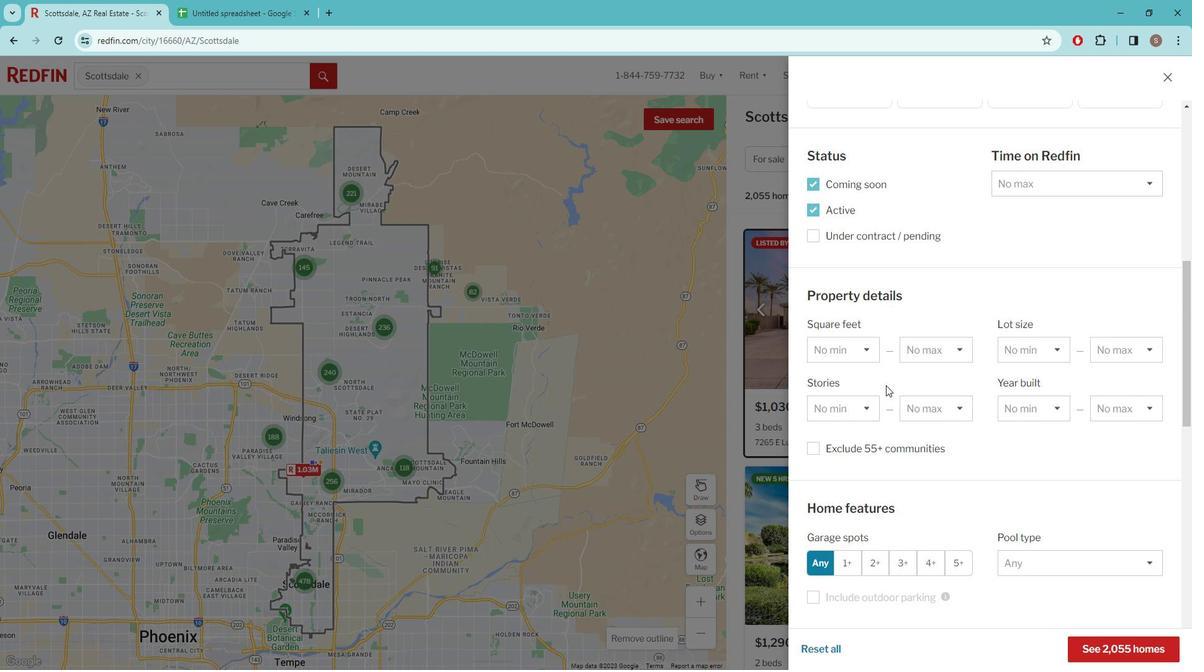 
Action: Mouse moved to (890, 384)
Screenshot: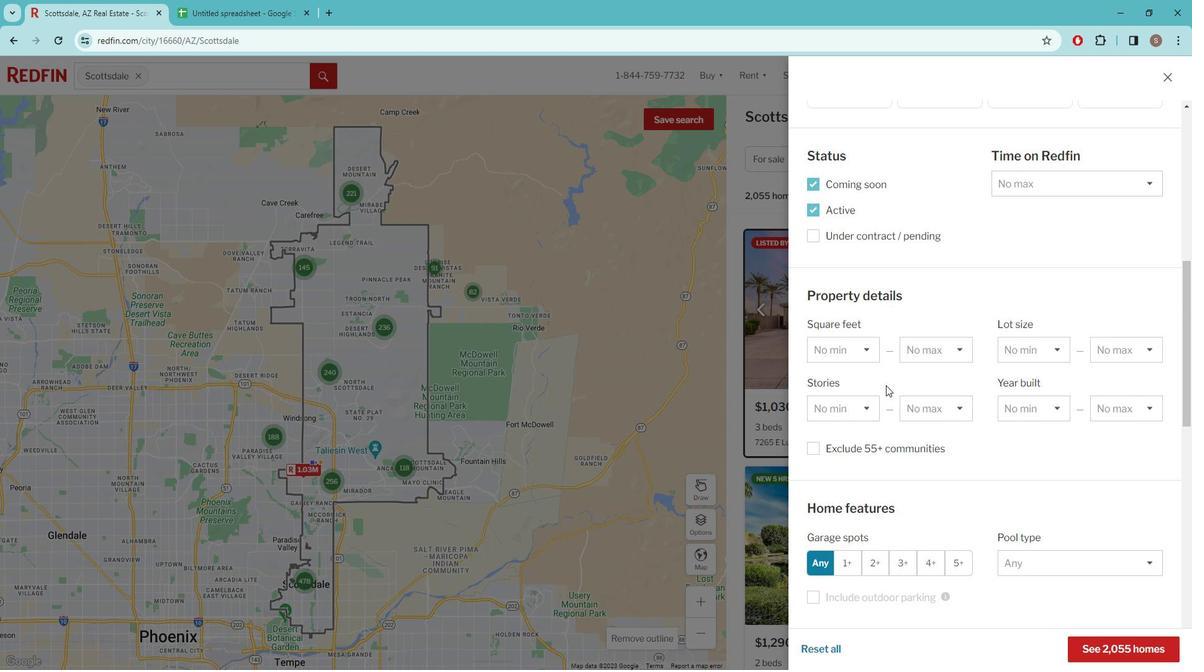 
Action: Mouse scrolled (890, 383) with delta (0, 0)
Screenshot: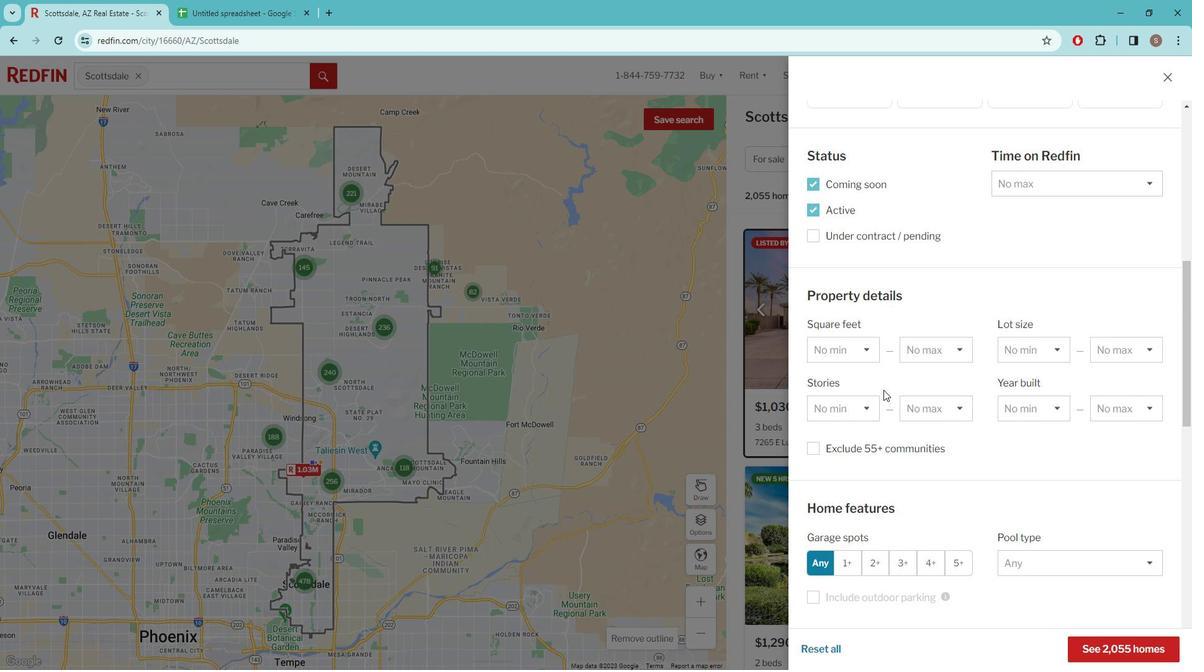 
Action: Mouse scrolled (890, 383) with delta (0, 0)
Screenshot: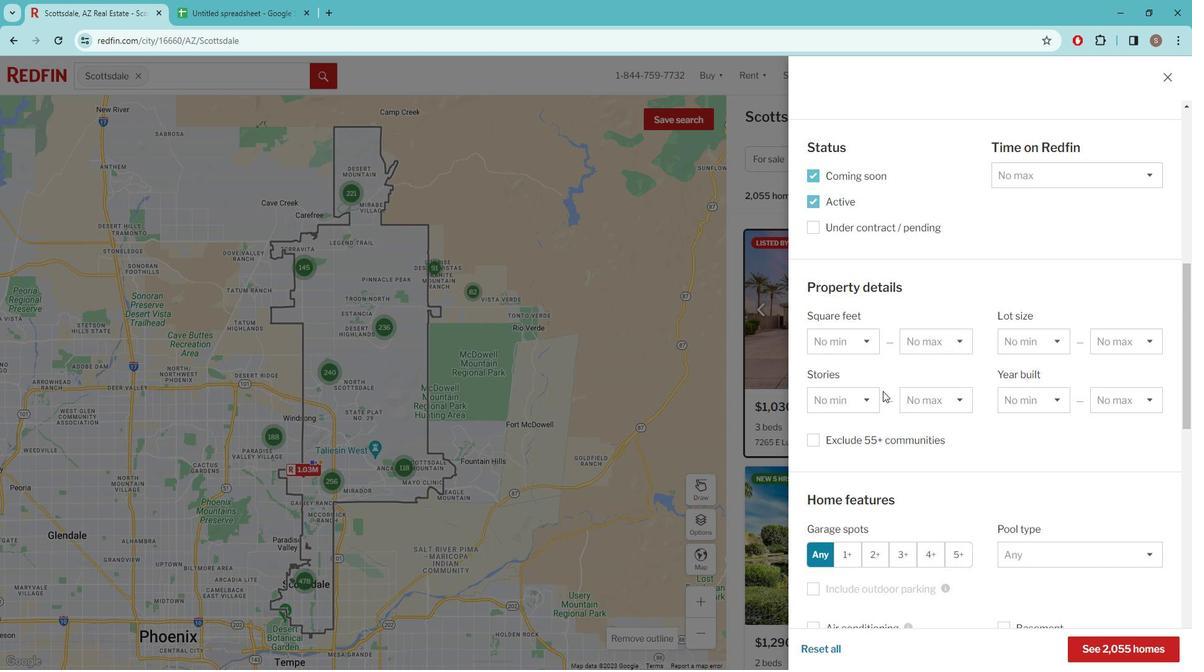 
Action: Mouse moved to (868, 475)
Screenshot: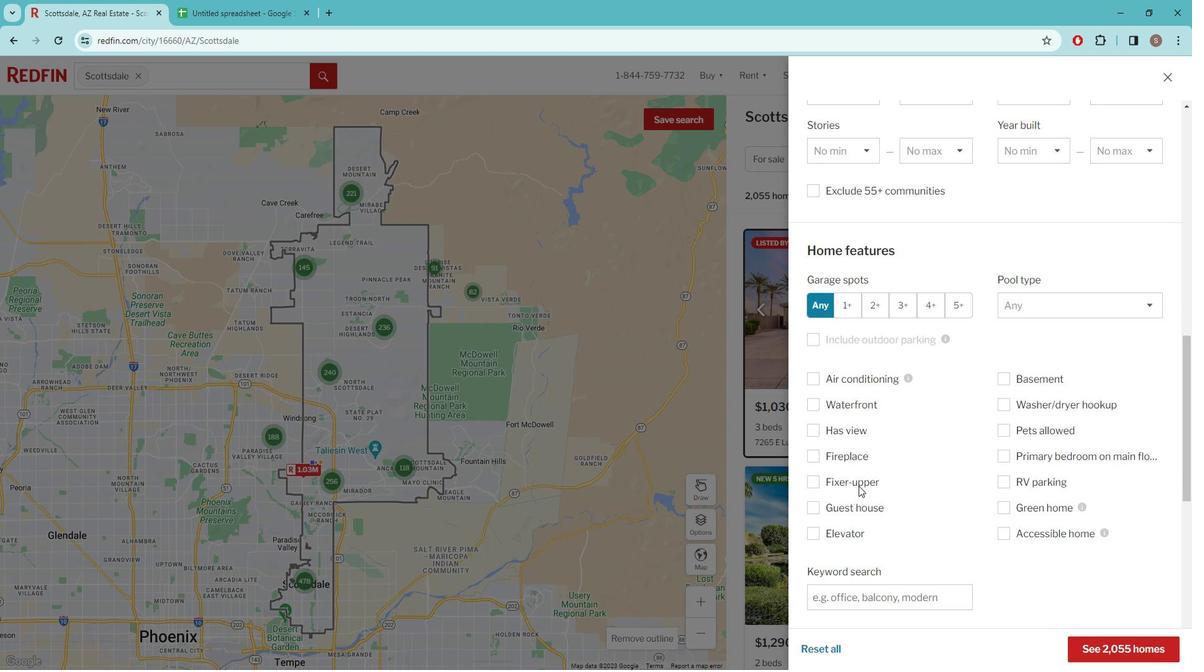 
Action: Mouse scrolled (868, 474) with delta (0, 0)
Screenshot: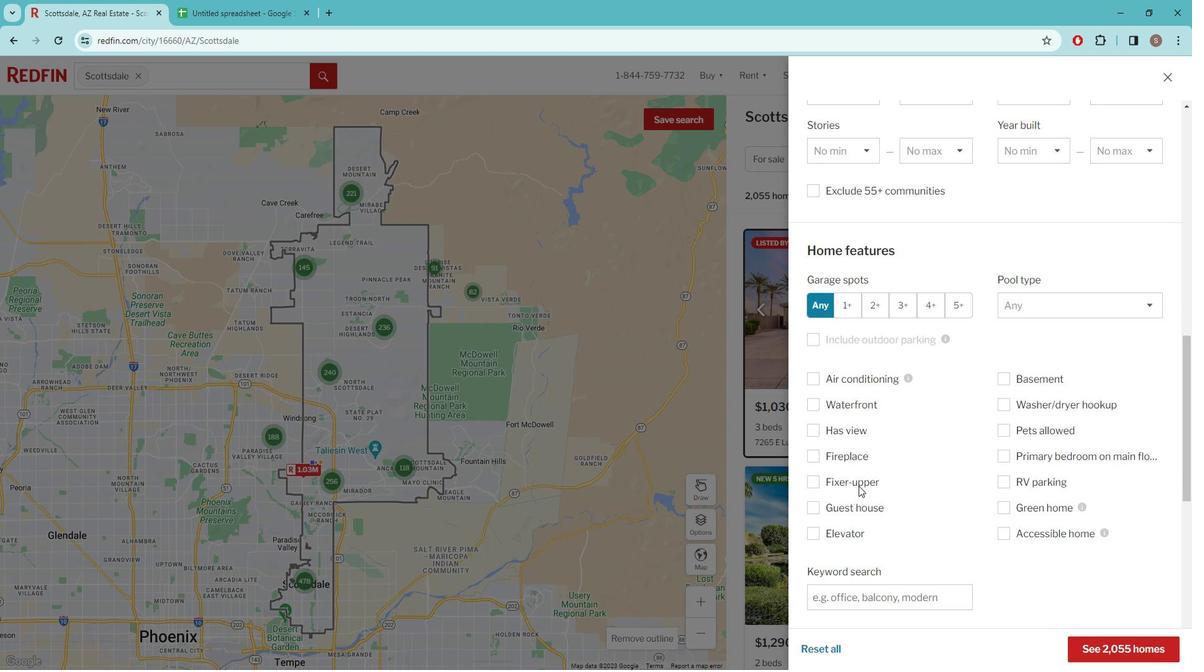 
Action: Mouse scrolled (868, 474) with delta (0, 0)
Screenshot: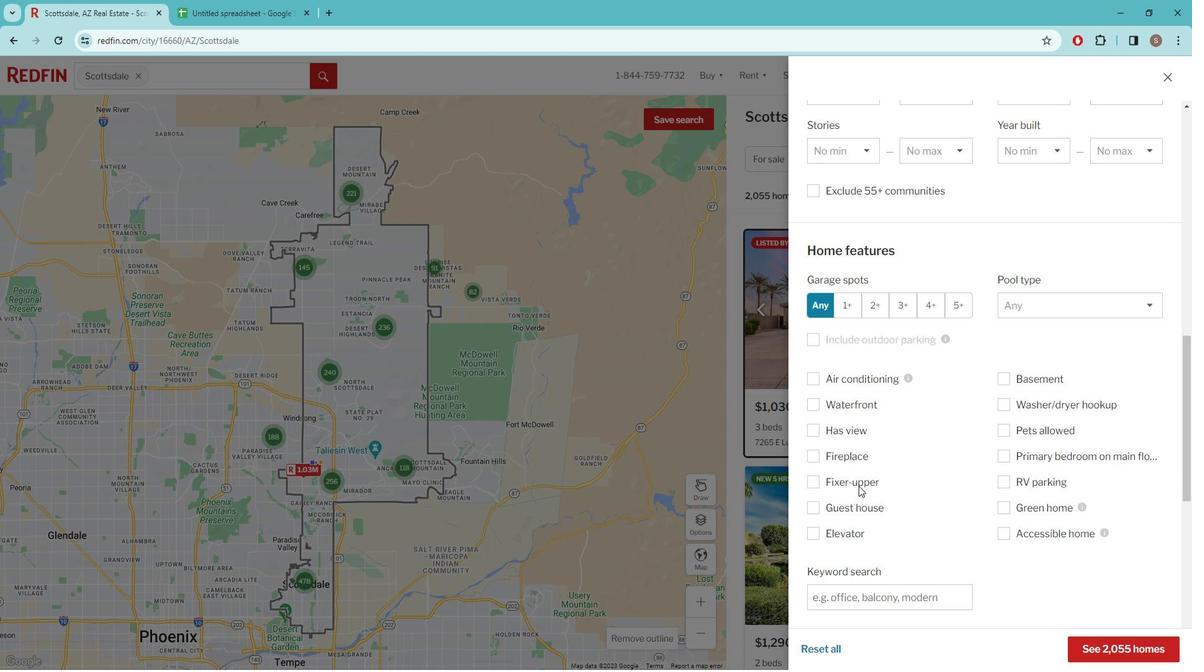 
Action: Mouse scrolled (868, 474) with delta (0, 0)
Screenshot: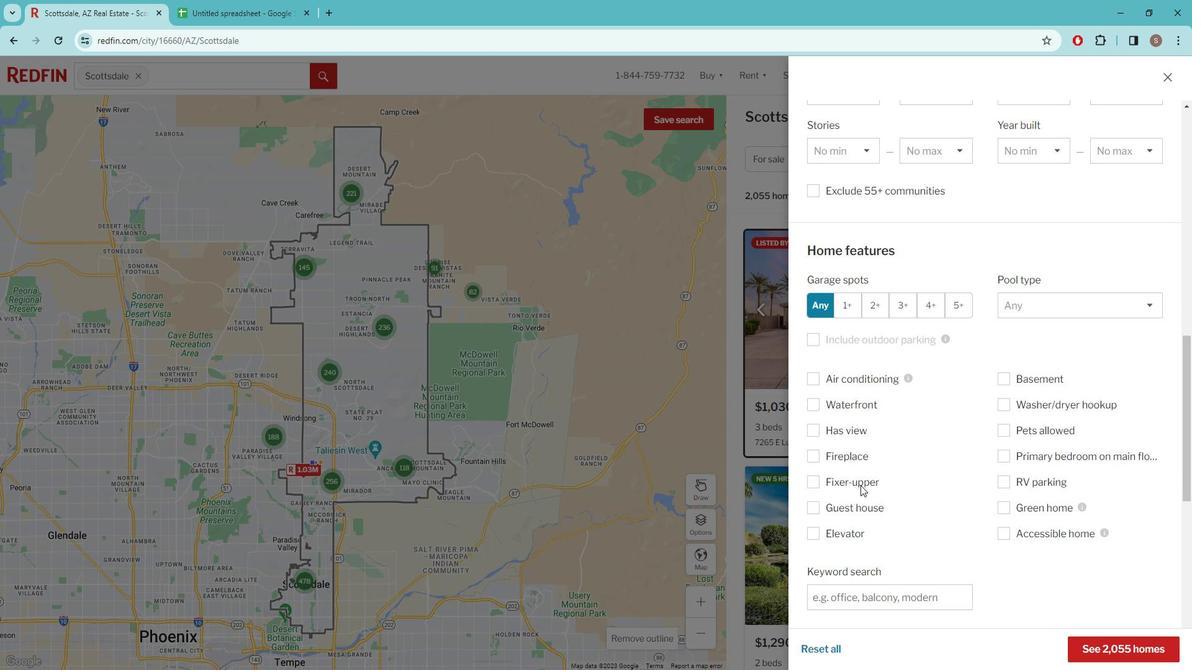 
Action: Mouse moved to (869, 475)
Screenshot: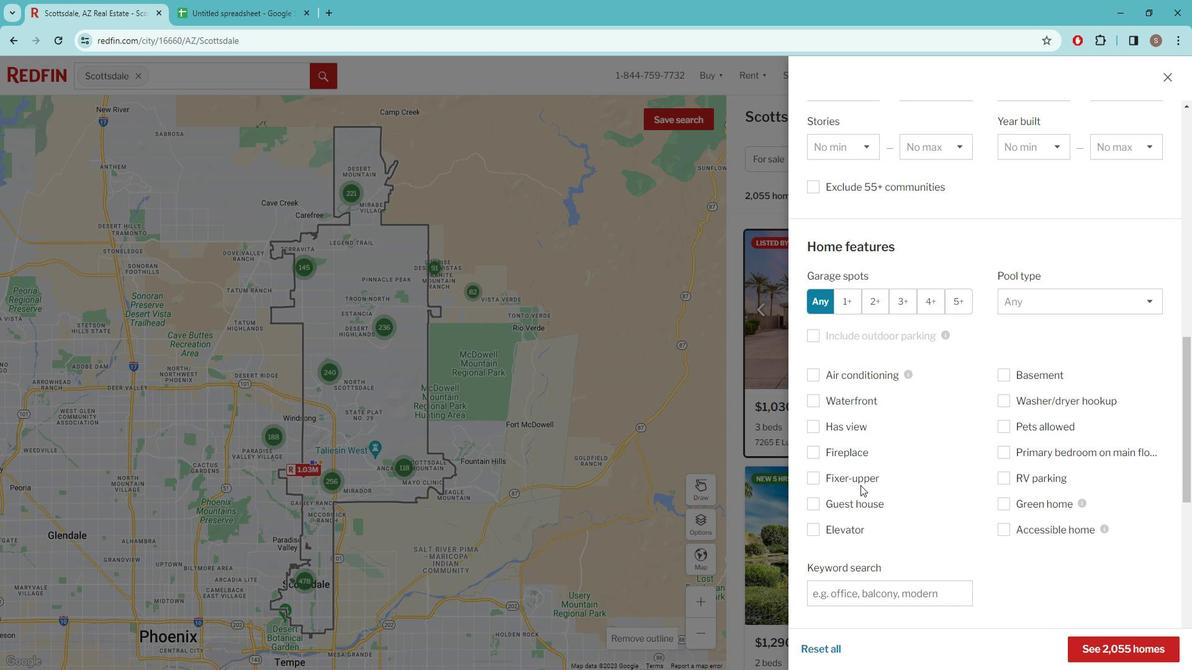 
Action: Mouse scrolled (869, 474) with delta (0, 0)
Screenshot: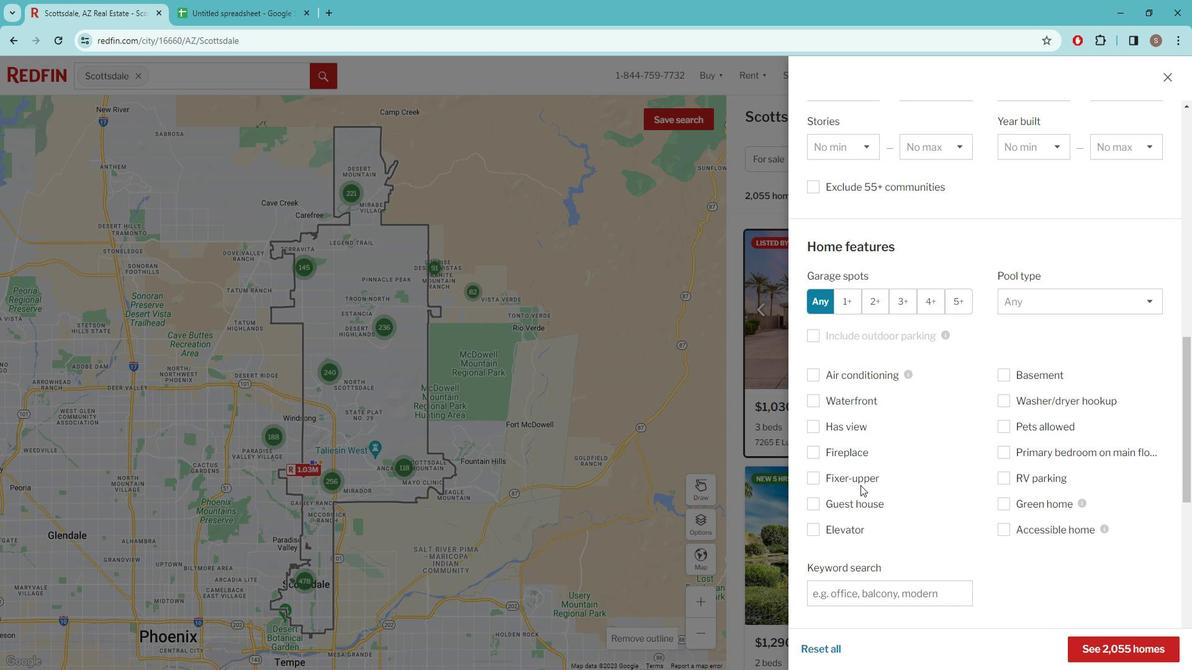 
Action: Mouse moved to (857, 334)
Screenshot: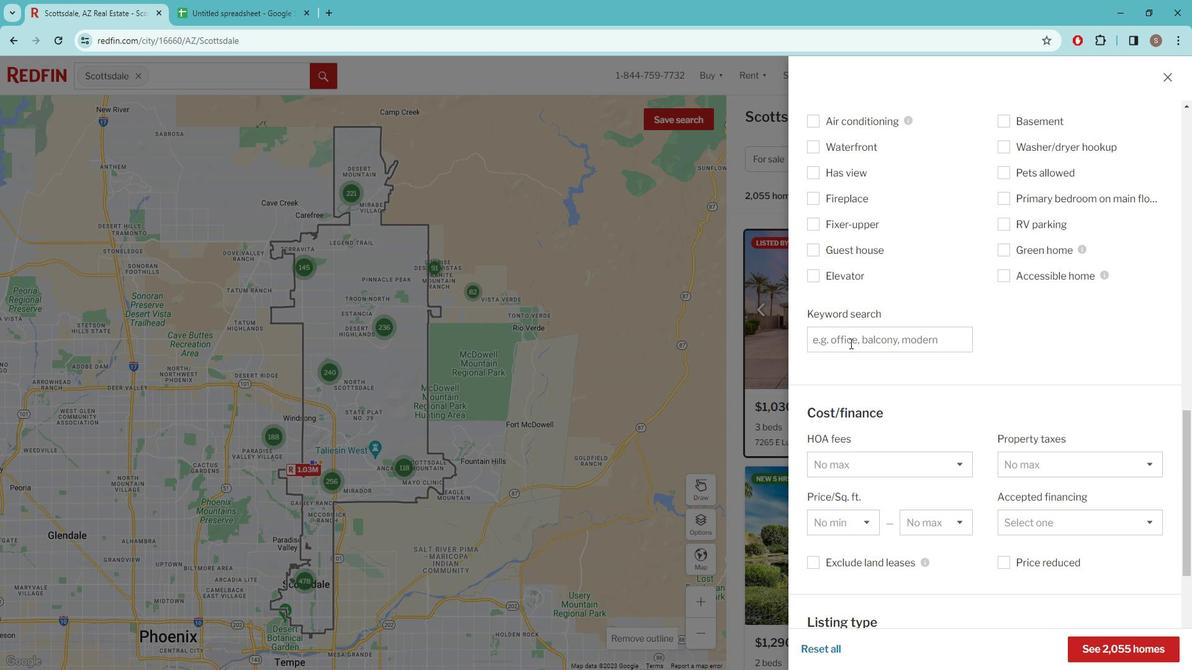 
Action: Mouse pressed left at (857, 334)
Screenshot: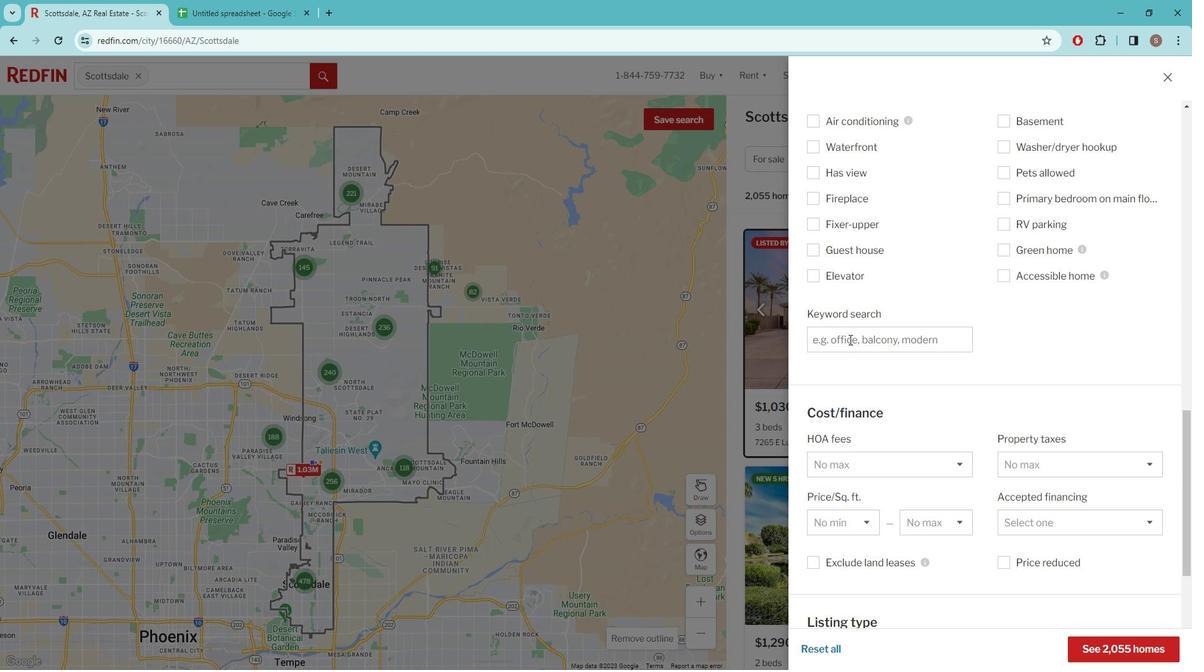 
Action: Key pressed <Key.caps_lock>m<Key.caps_lock>EDITERRANEAN-STYLE<Key.space>HOMES<Key.space>WITH<Key.space>COURTYARD,<Key.space>TILE<Key.space>ROOFING<Key.space>AND<Key.space>SOUTHWESTERN<Key.space>AESTHETICS<Key.space>
Screenshot: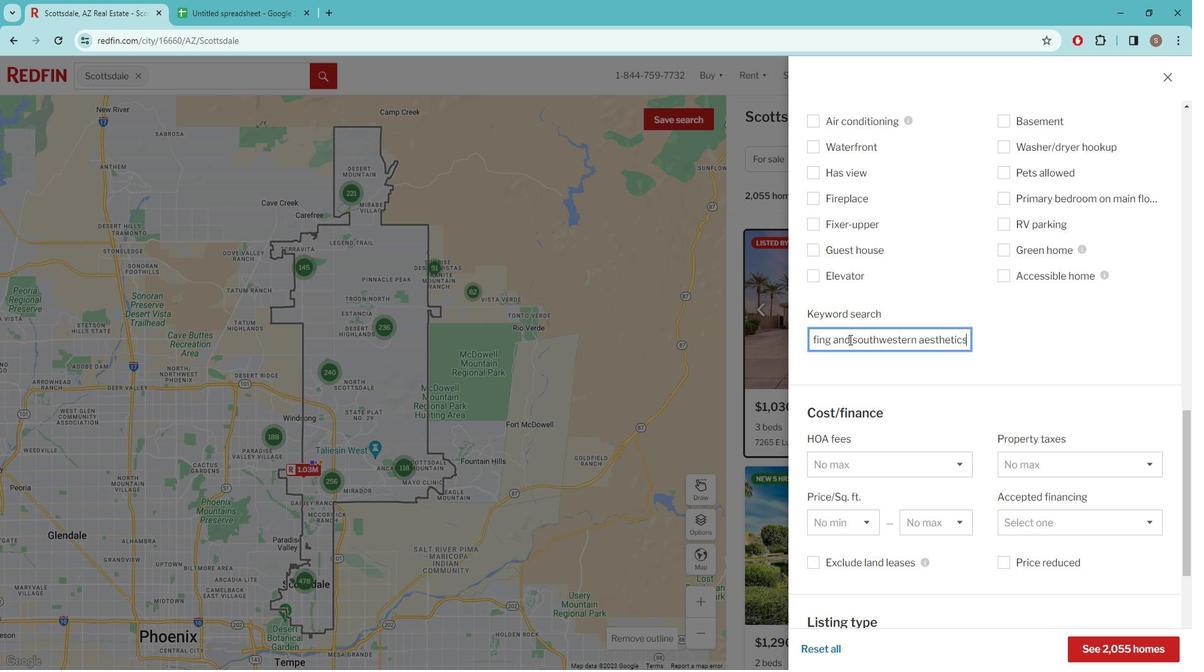 
Action: Mouse moved to (914, 382)
Screenshot: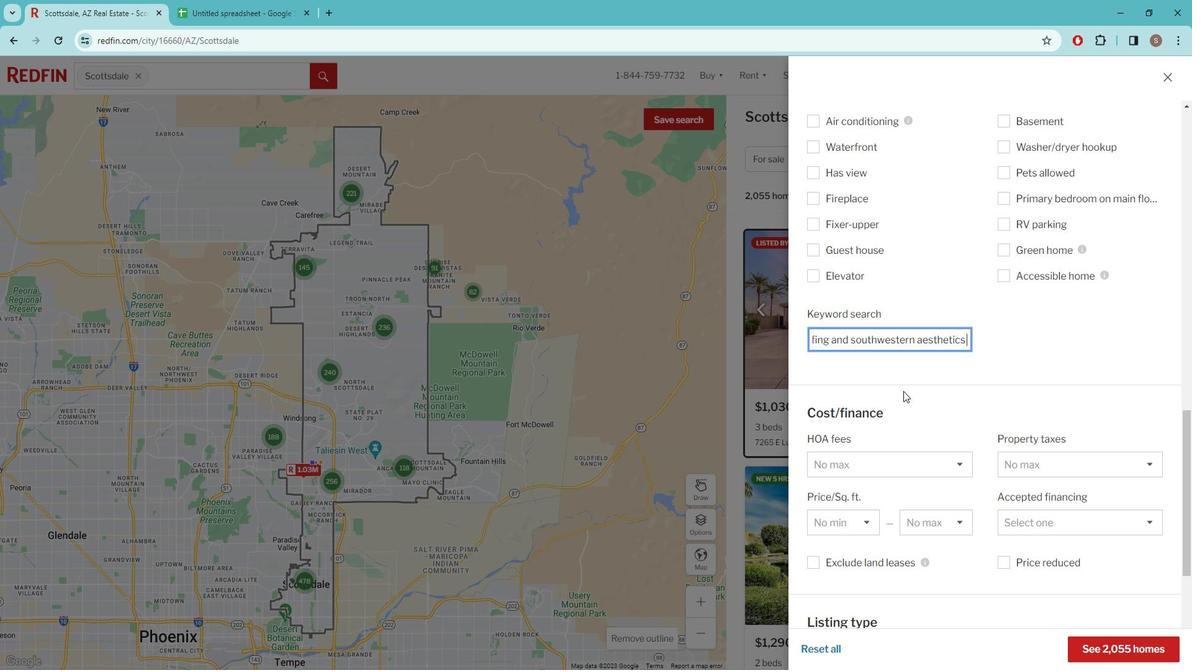
Action: Mouse pressed left at (914, 382)
Screenshot: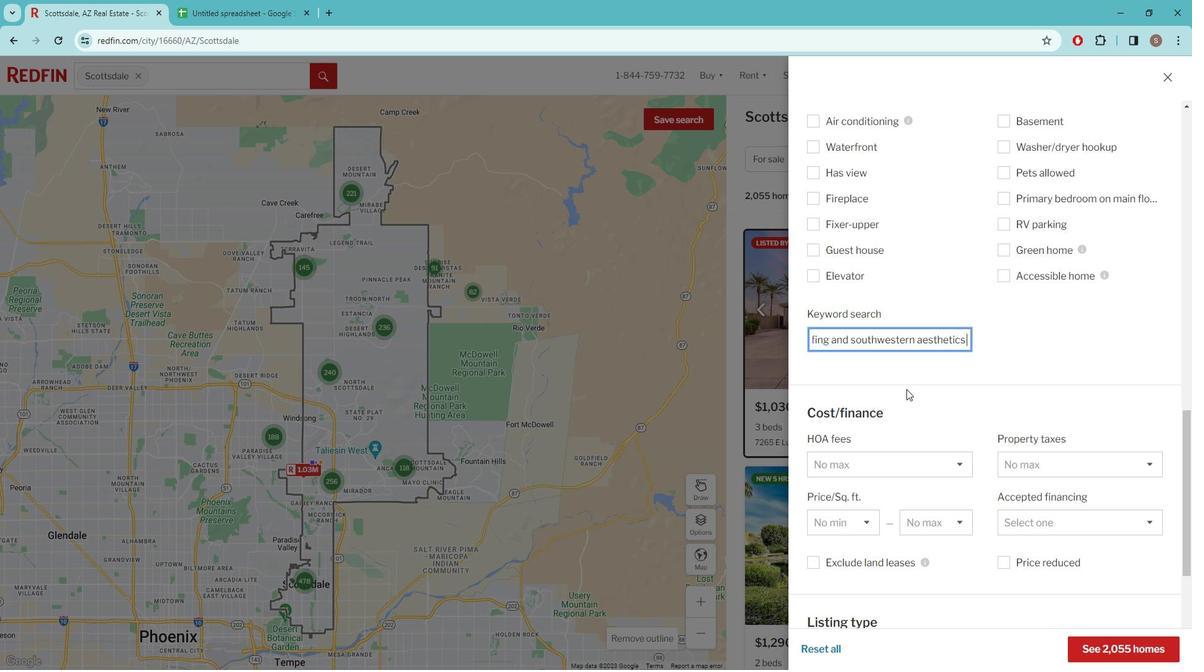 
Action: Mouse moved to (916, 378)
Screenshot: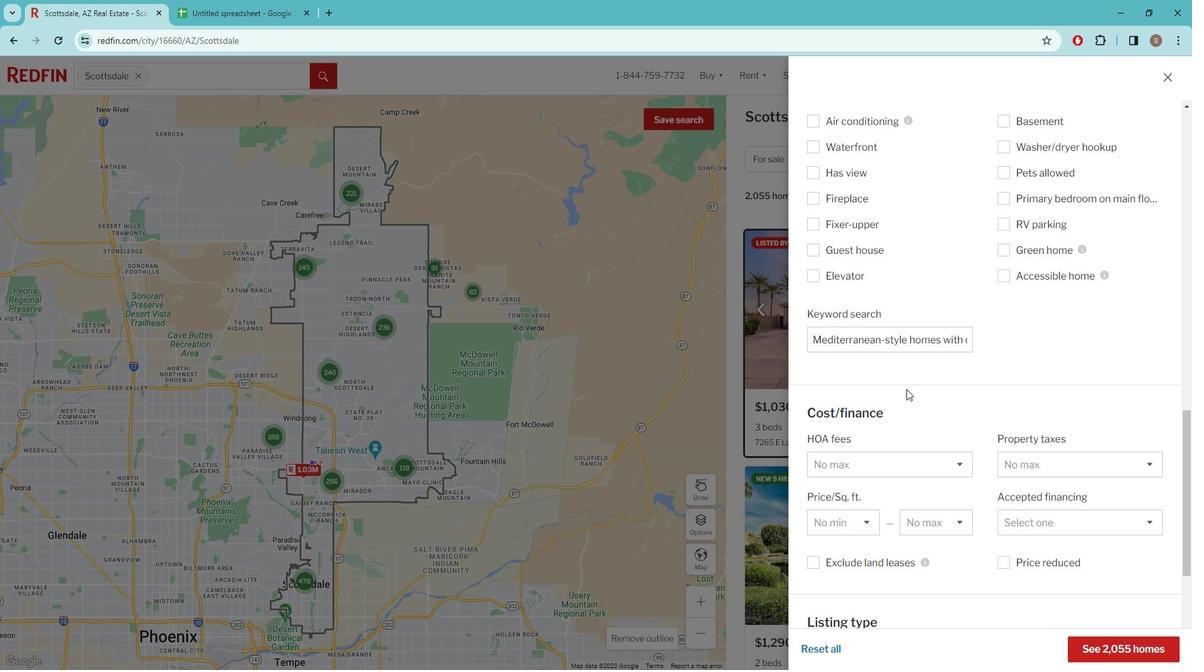 
Action: Mouse scrolled (916, 377) with delta (0, 0)
Screenshot: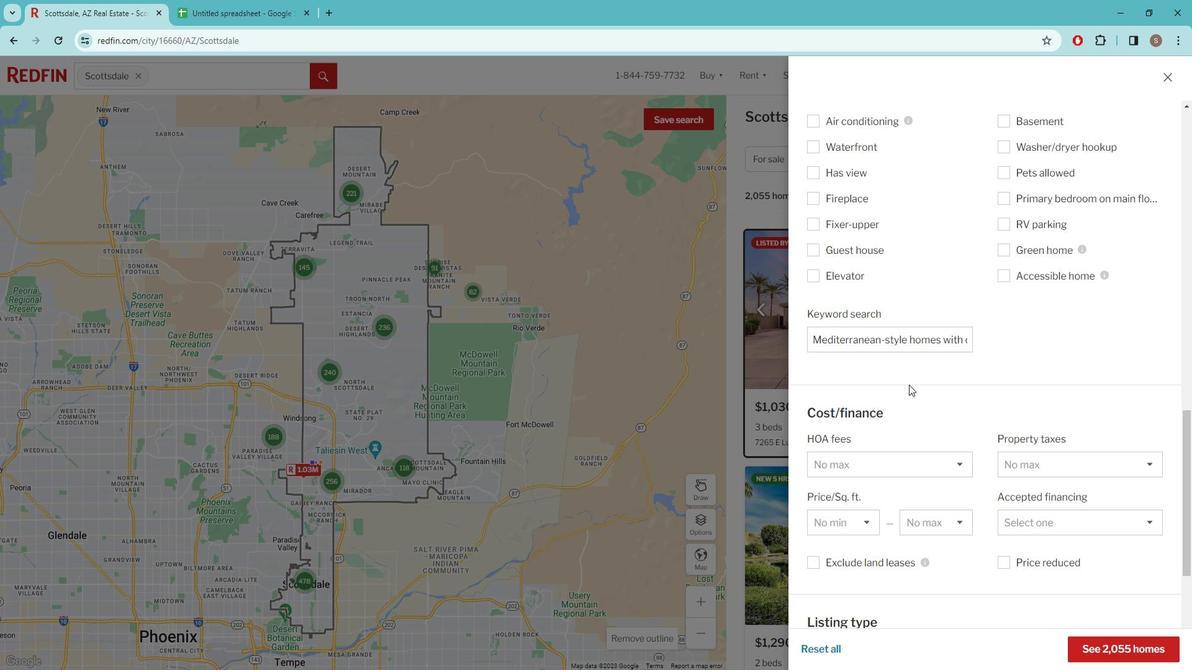 
Action: Mouse scrolled (916, 377) with delta (0, 0)
Screenshot: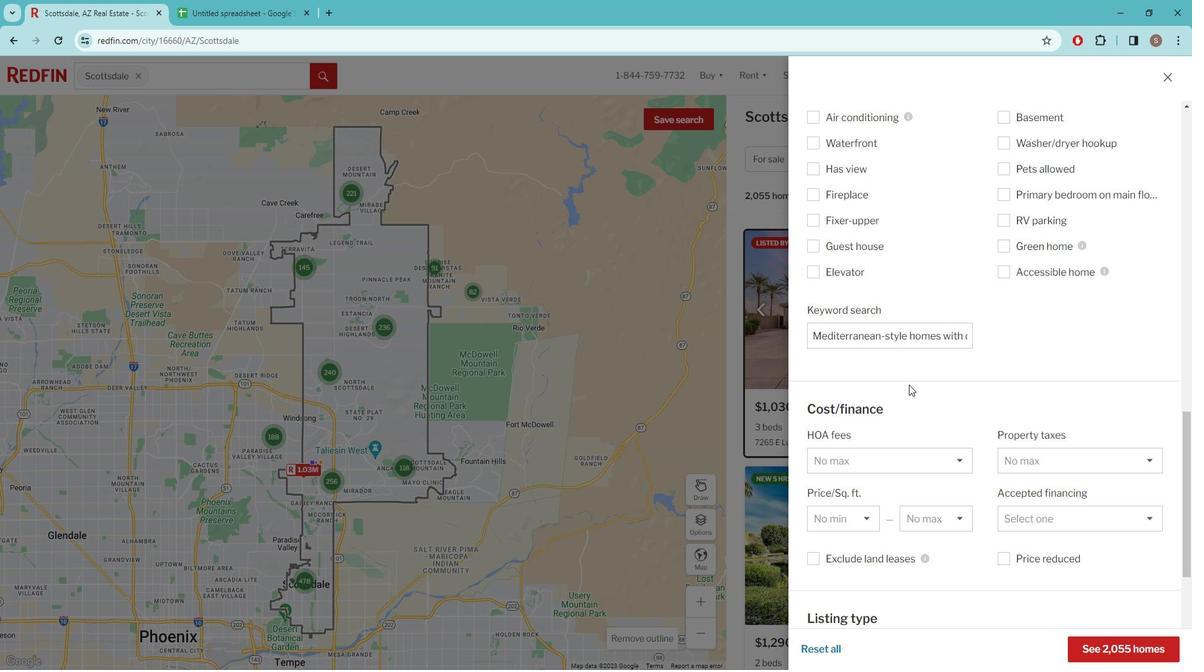 
Action: Mouse scrolled (916, 377) with delta (0, 0)
Screenshot: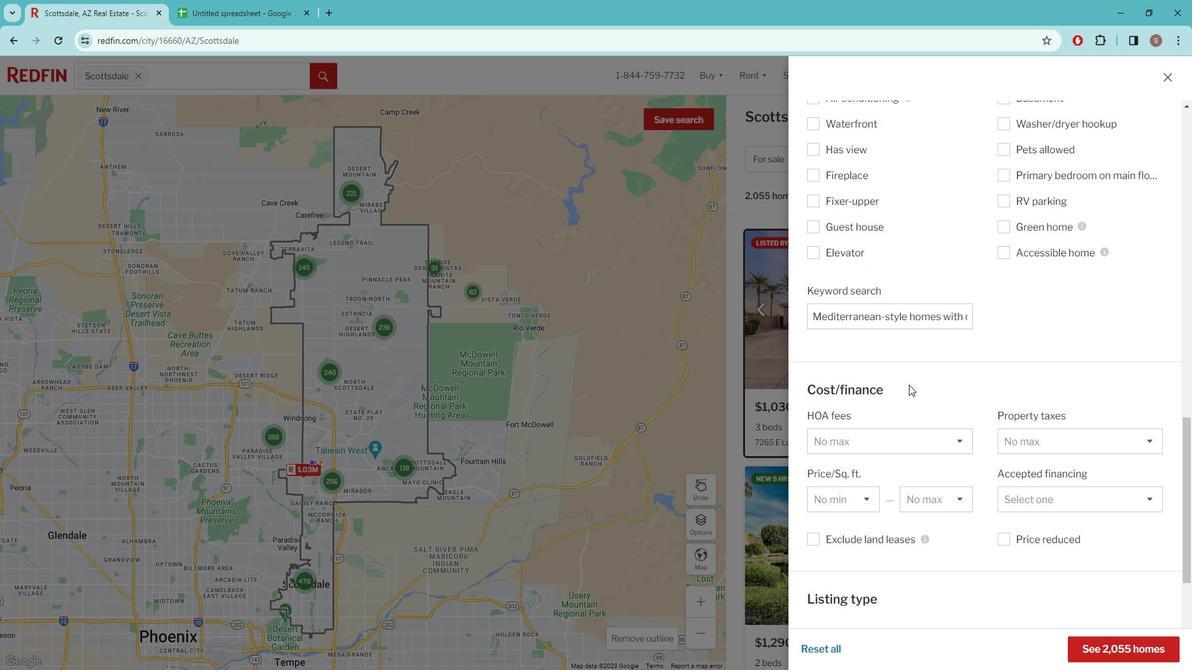 
Action: Mouse scrolled (916, 377) with delta (0, 0)
Screenshot: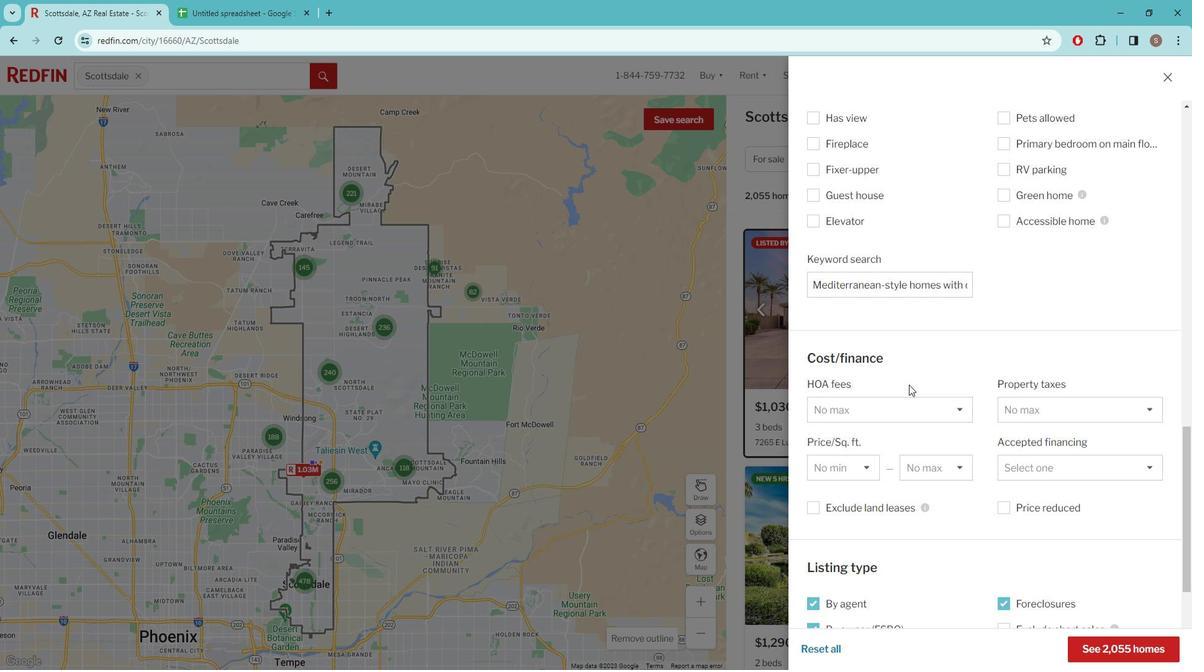 
Action: Mouse moved to (954, 375)
Screenshot: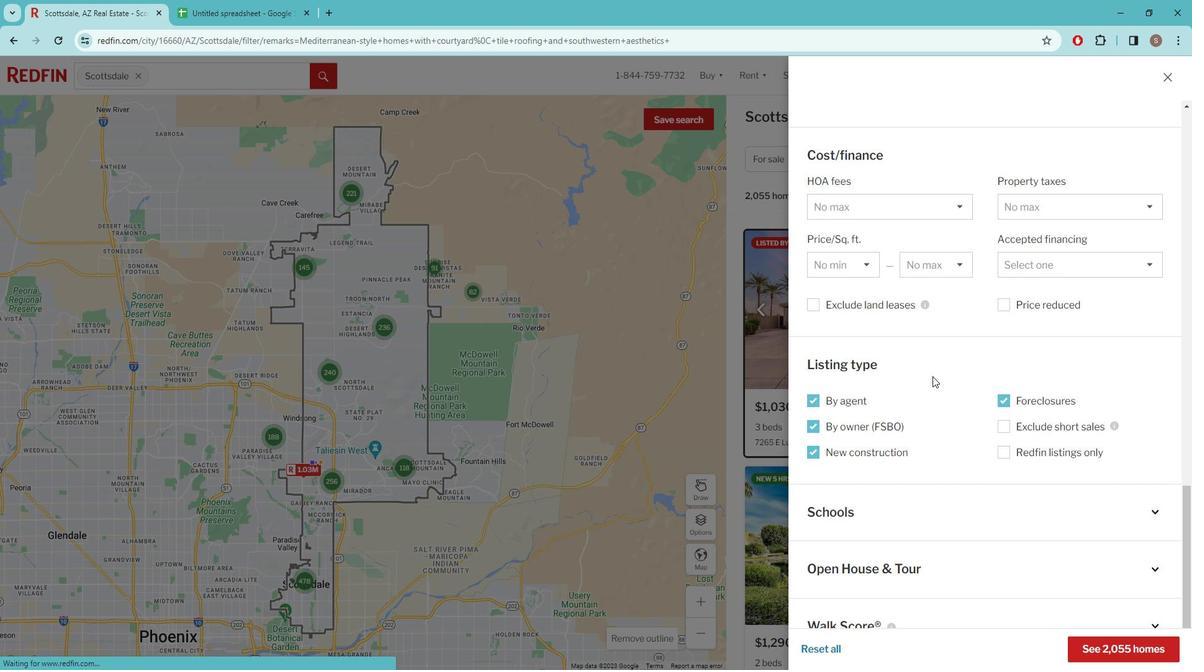 
Action: Mouse scrolled (954, 374) with delta (0, 0)
Screenshot: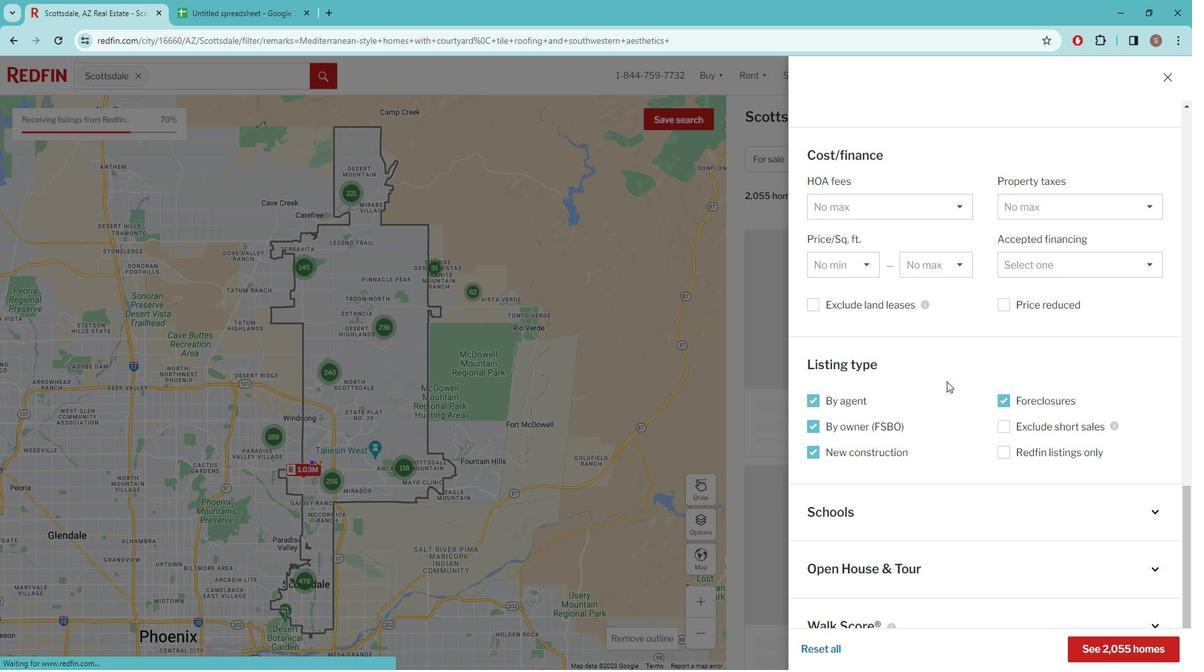 
Action: Mouse moved to (954, 381)
Screenshot: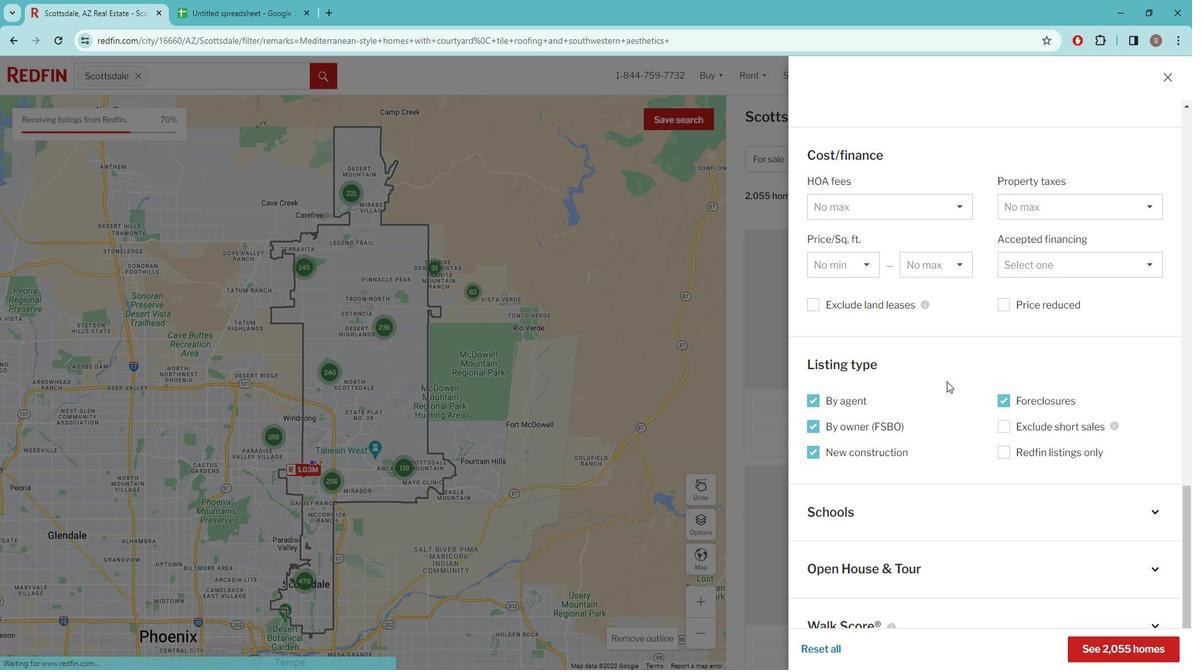 
Action: Mouse scrolled (954, 380) with delta (0, 0)
Screenshot: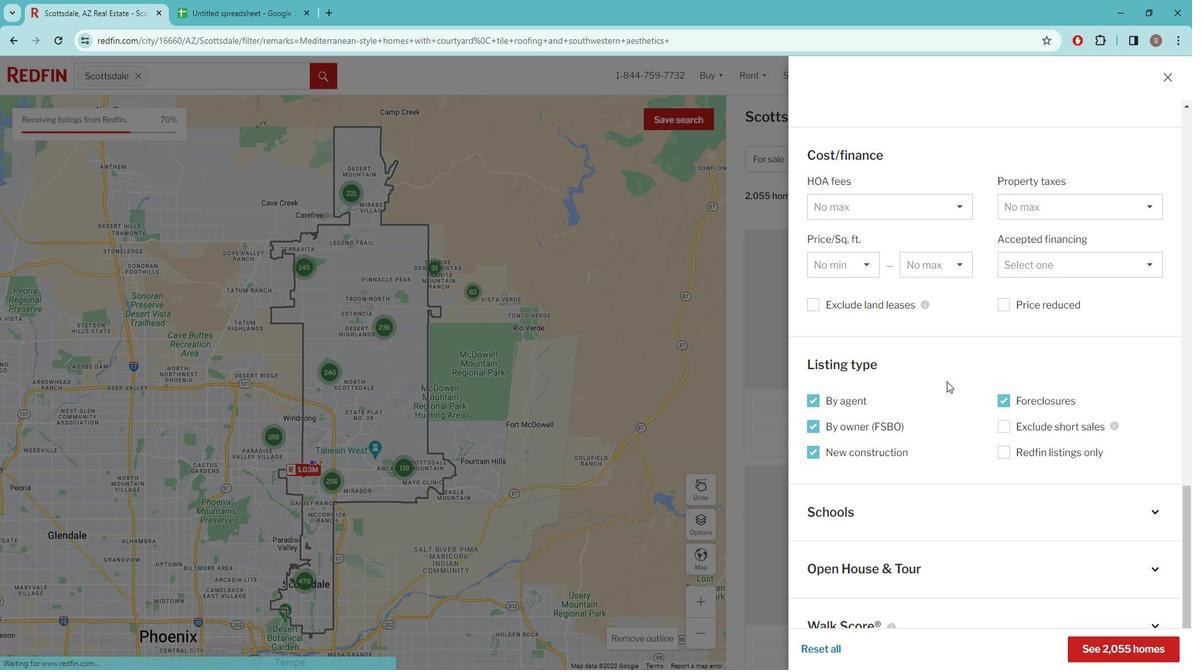 
Action: Mouse moved to (953, 384)
Screenshot: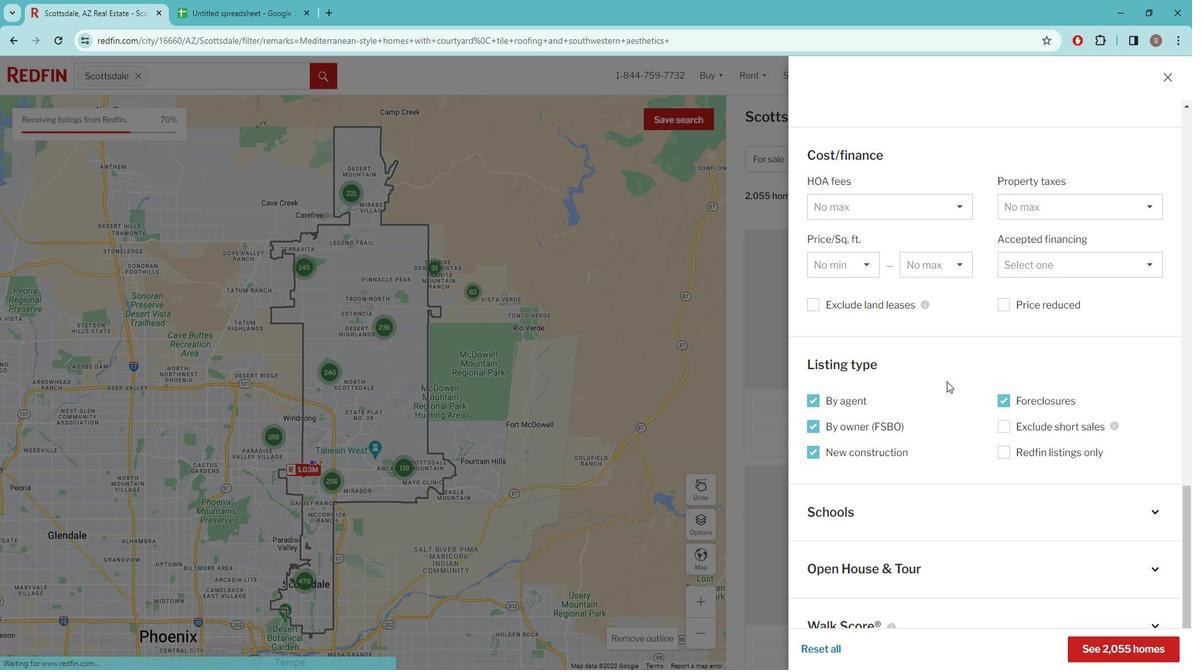 
Action: Mouse scrolled (953, 383) with delta (0, 0)
Screenshot: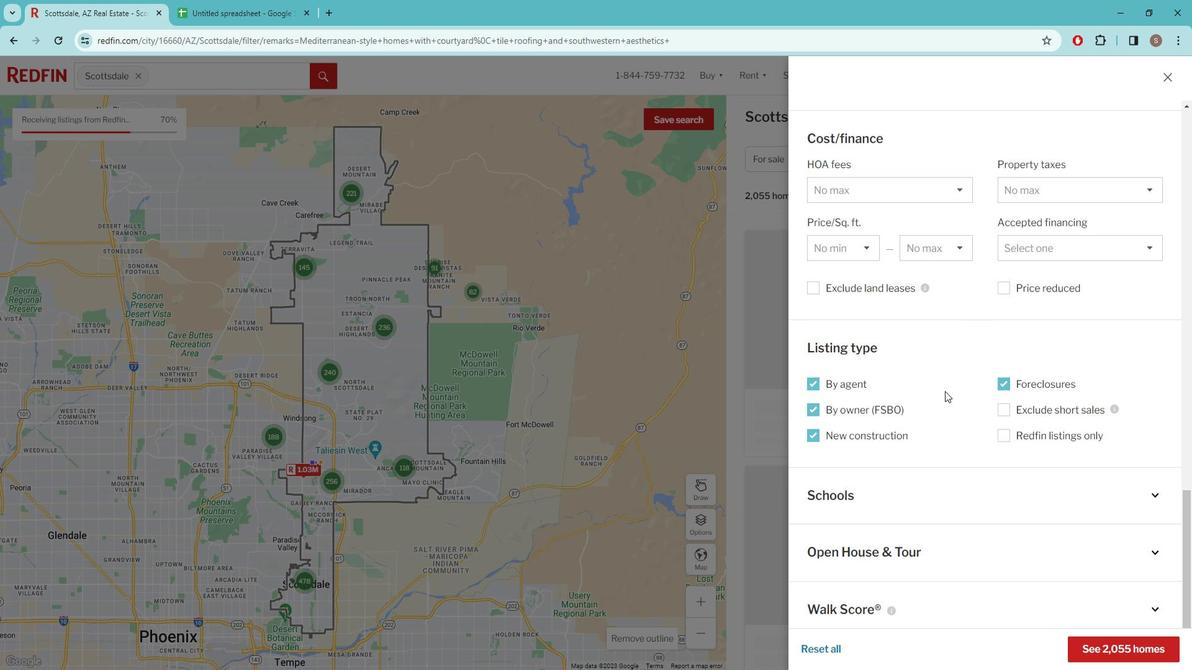 
Action: Mouse scrolled (953, 383) with delta (0, 0)
Screenshot: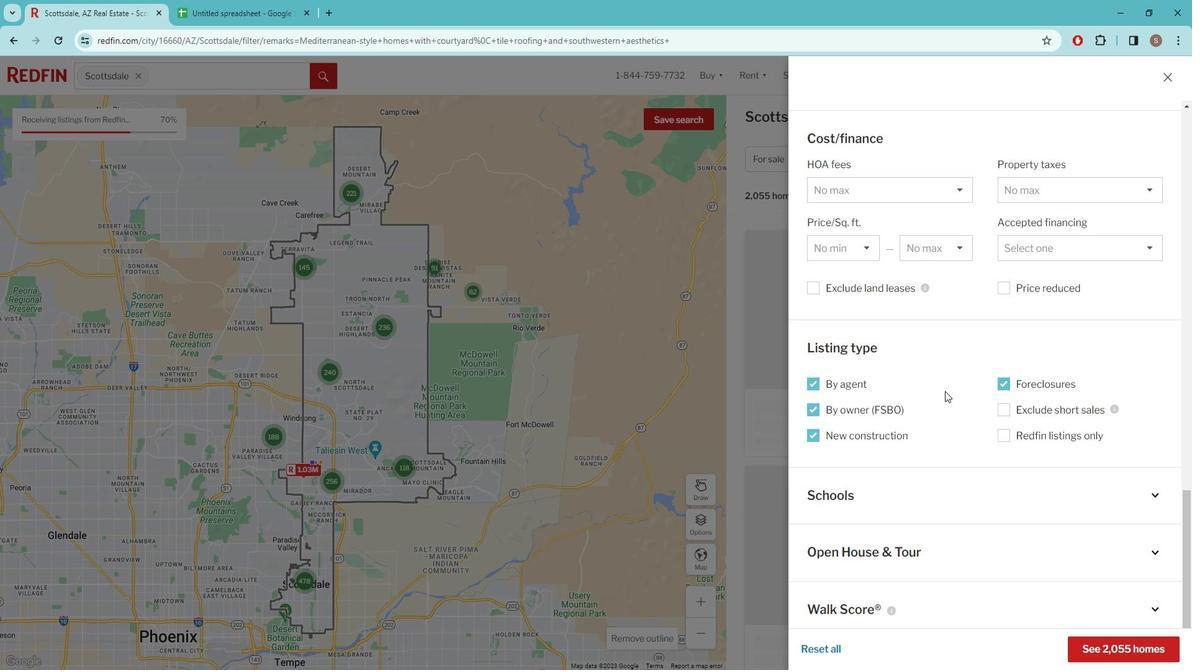 
Action: Mouse scrolled (953, 383) with delta (0, 0)
Screenshot: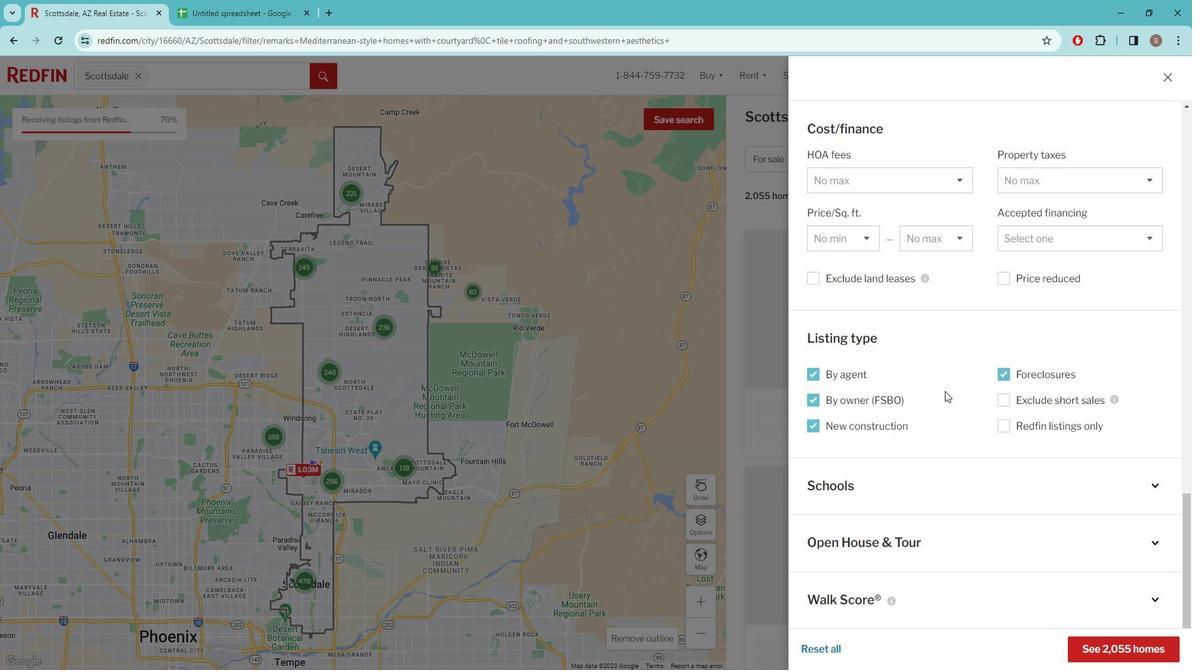 
Action: Mouse moved to (1149, 628)
Screenshot: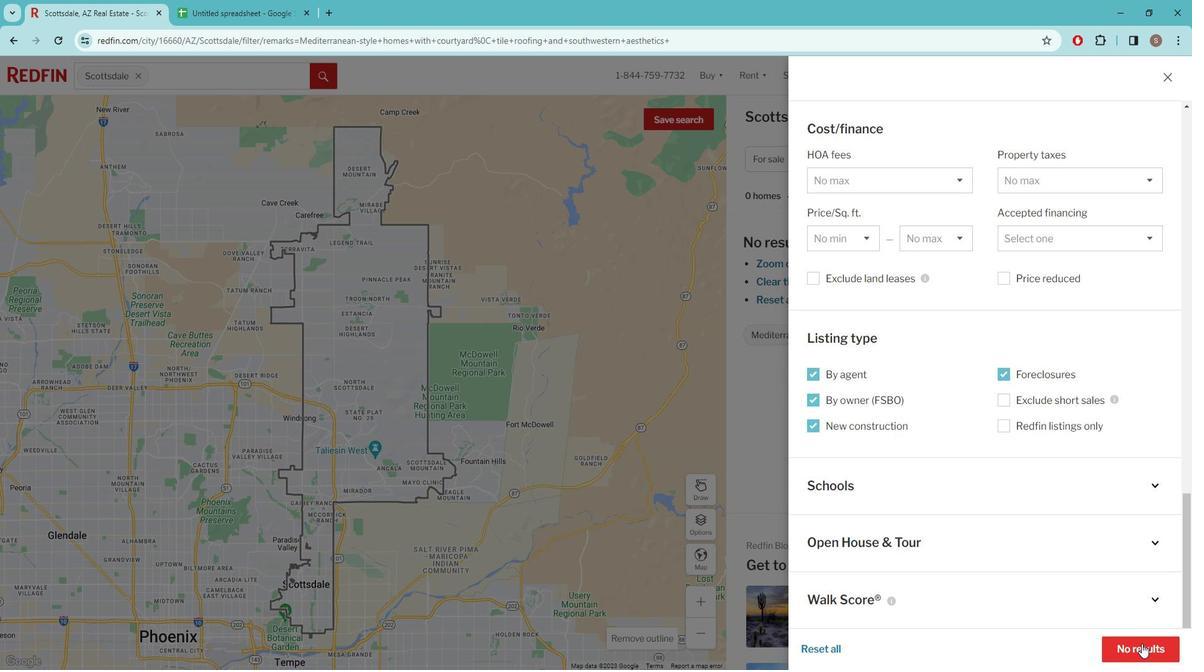 
Action: Mouse pressed left at (1149, 628)
Screenshot: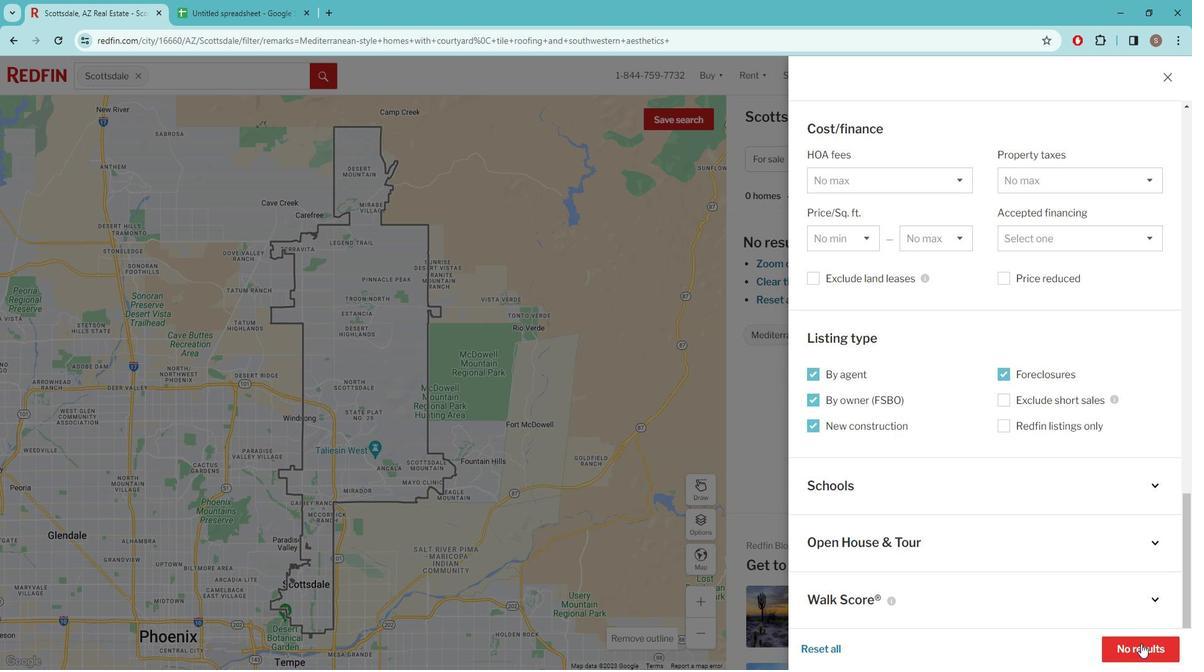
Action: Mouse moved to (1018, 446)
Screenshot: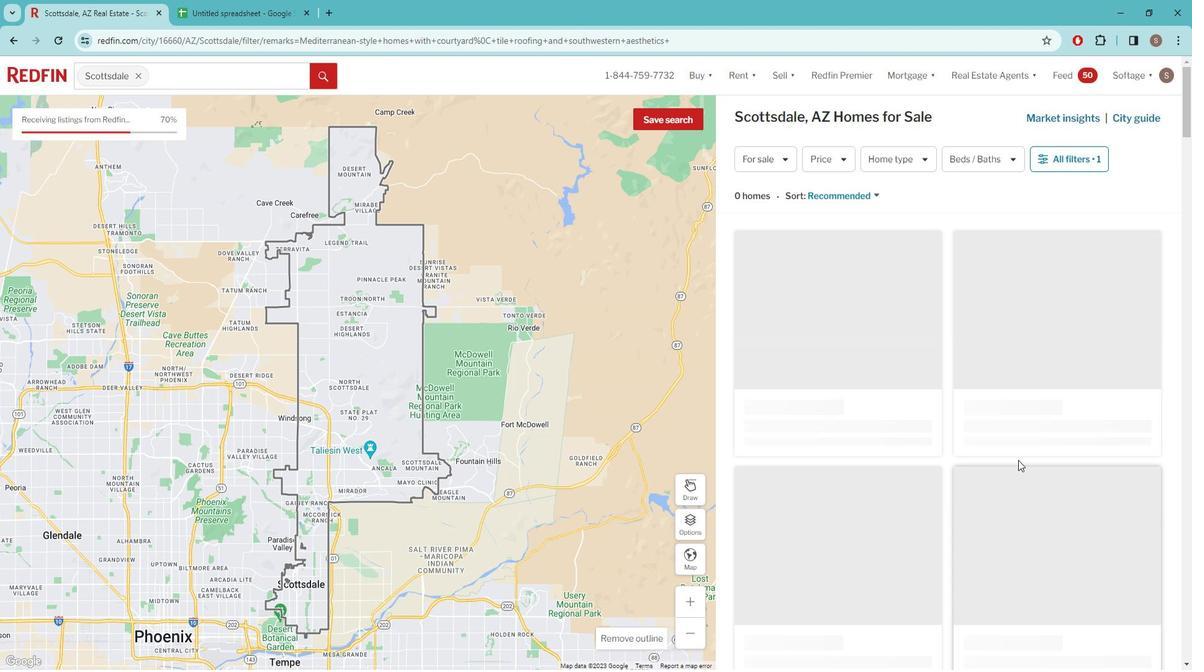 
